 Task: Look for space in Cuito, Angola from 8th June, 2023 to 19th June, 2023 for 1 adult in price range Rs.5000 to Rs.12000. Place can be shared room with 1  bedroom having 1 bed and 1 bathroom. Property type can be hotel. Amenities needed are: air conditioning, bbq grill, smoking allowed, . Booking option can be shelf check-in. Required host language is English.
Action: Mouse moved to (434, 91)
Screenshot: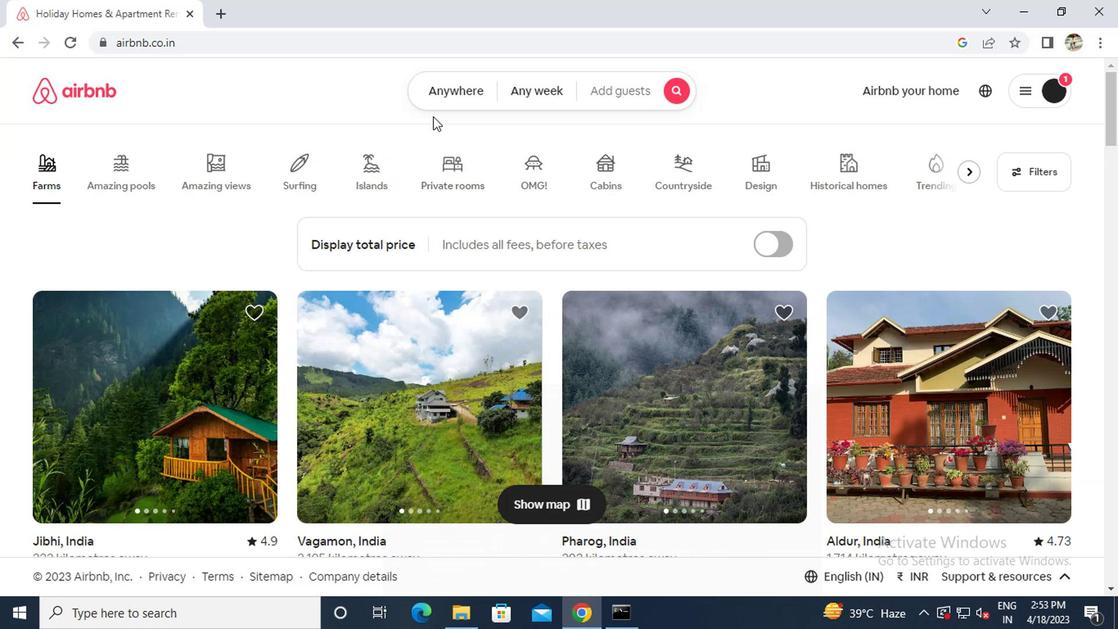
Action: Mouse pressed left at (434, 91)
Screenshot: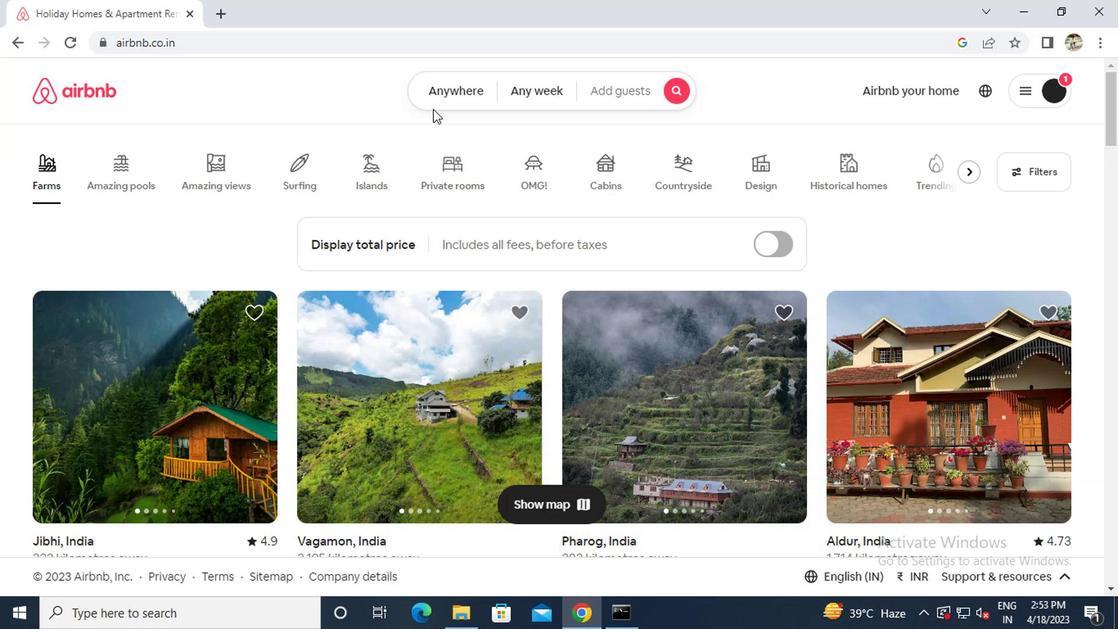 
Action: Mouse moved to (332, 161)
Screenshot: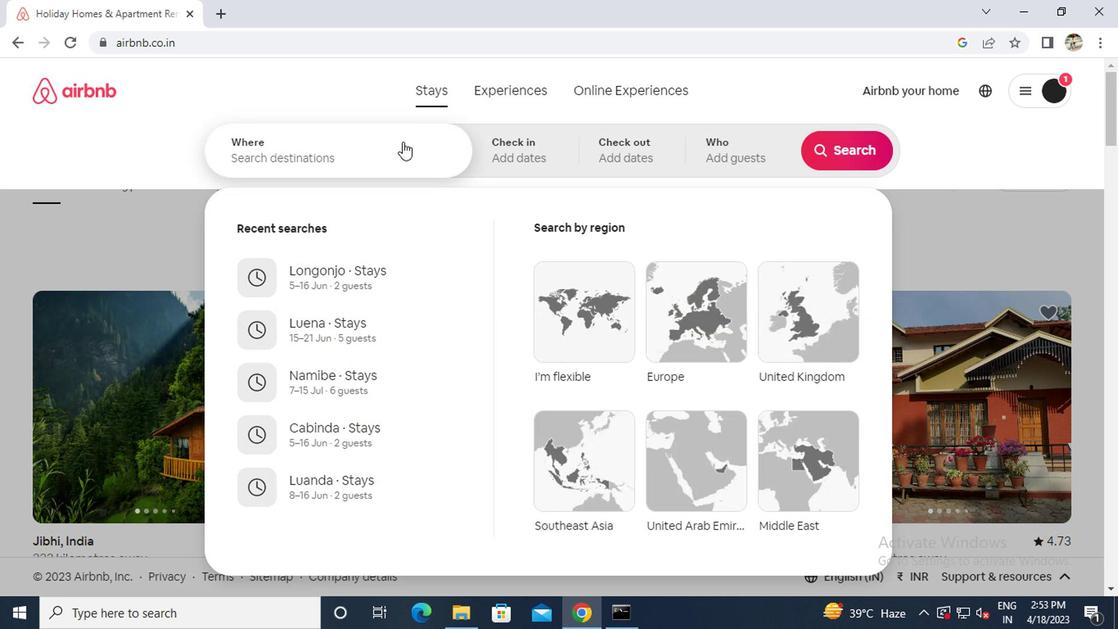 
Action: Mouse pressed left at (332, 161)
Screenshot: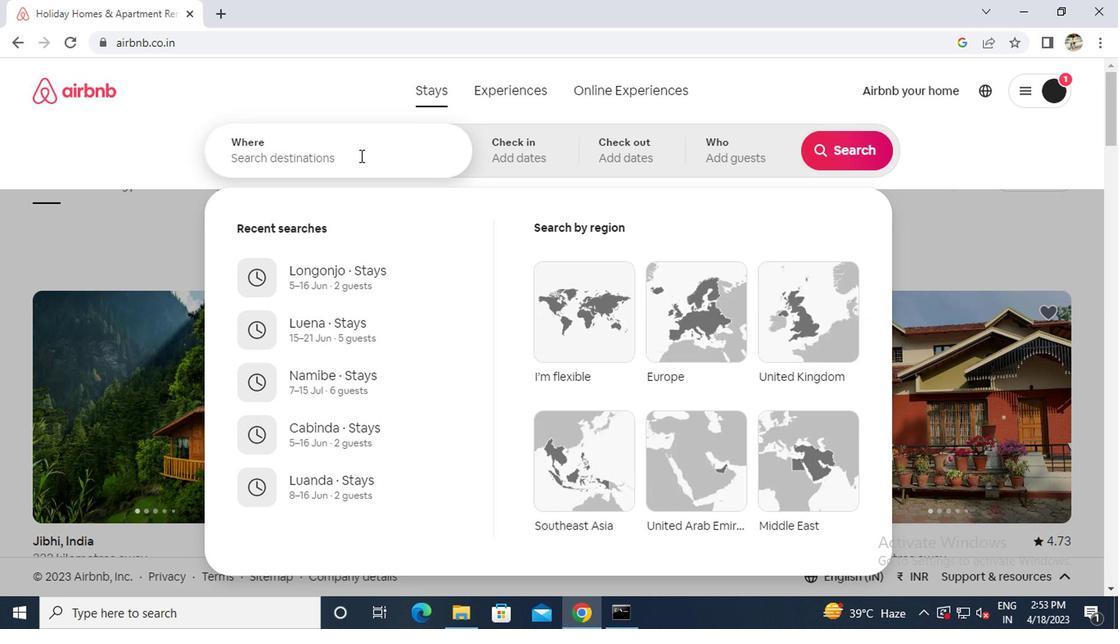 
Action: Key pressed c<Key.caps_lock>uito
Screenshot: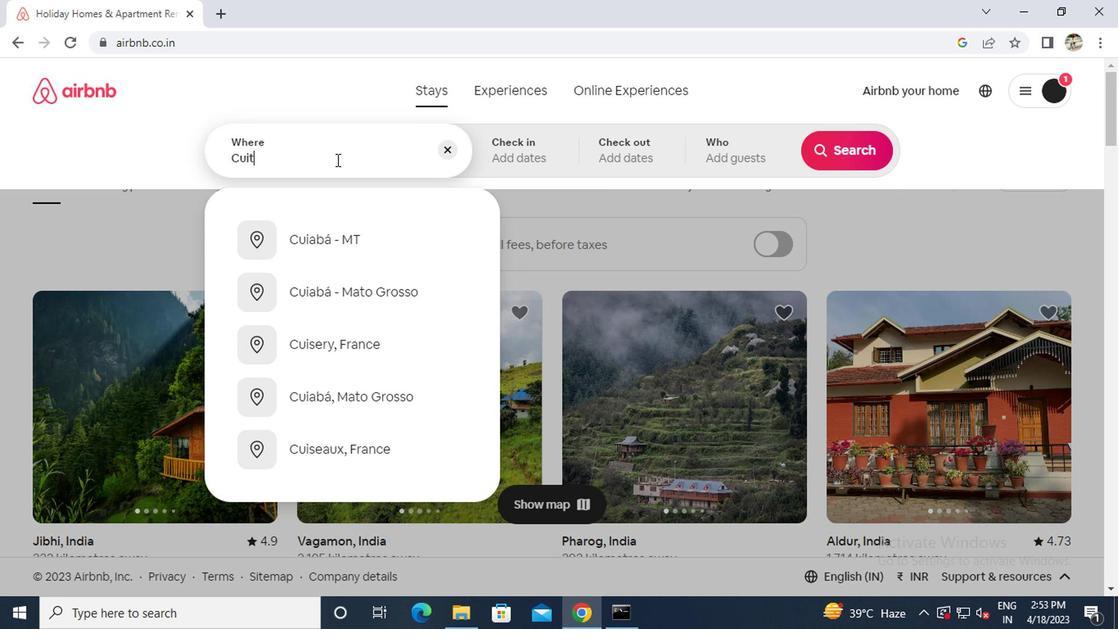 
Action: Mouse moved to (332, 234)
Screenshot: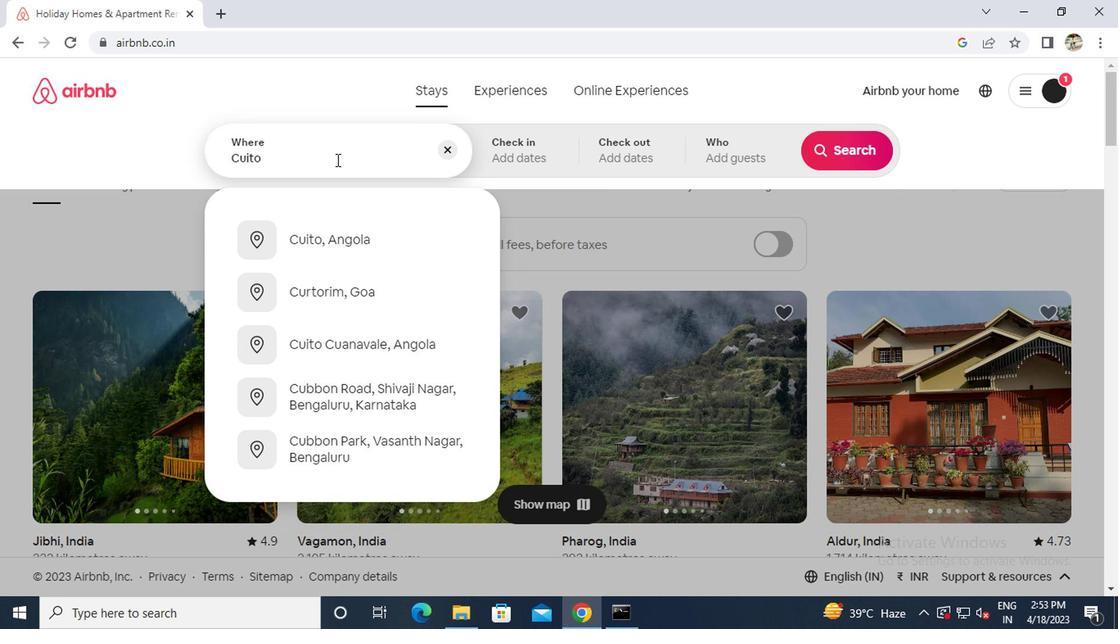 
Action: Mouse pressed left at (332, 234)
Screenshot: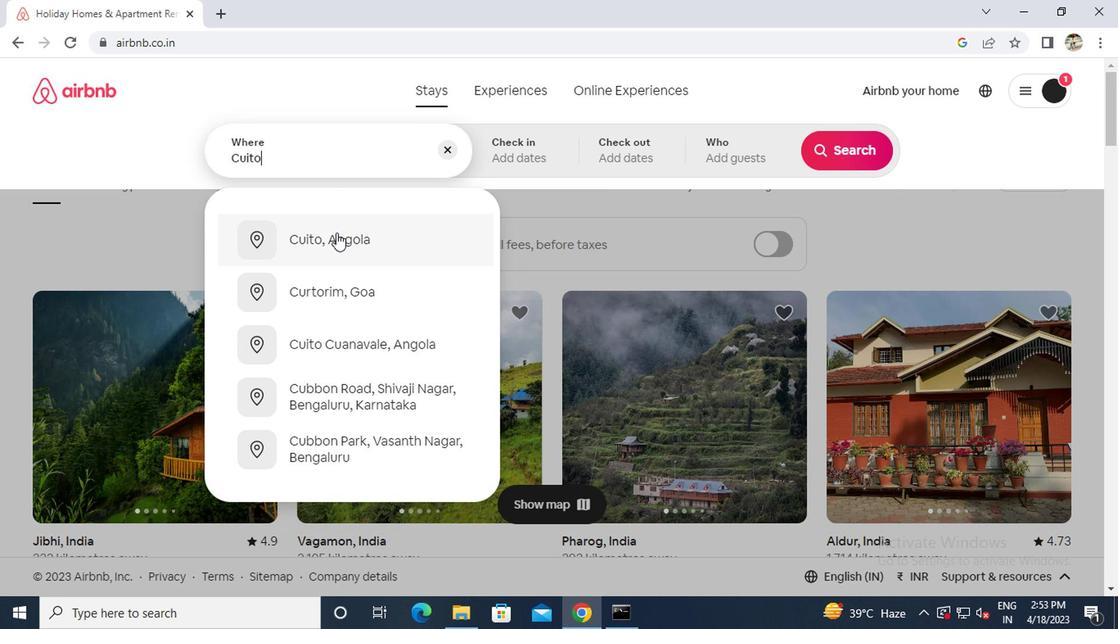 
Action: Mouse moved to (836, 275)
Screenshot: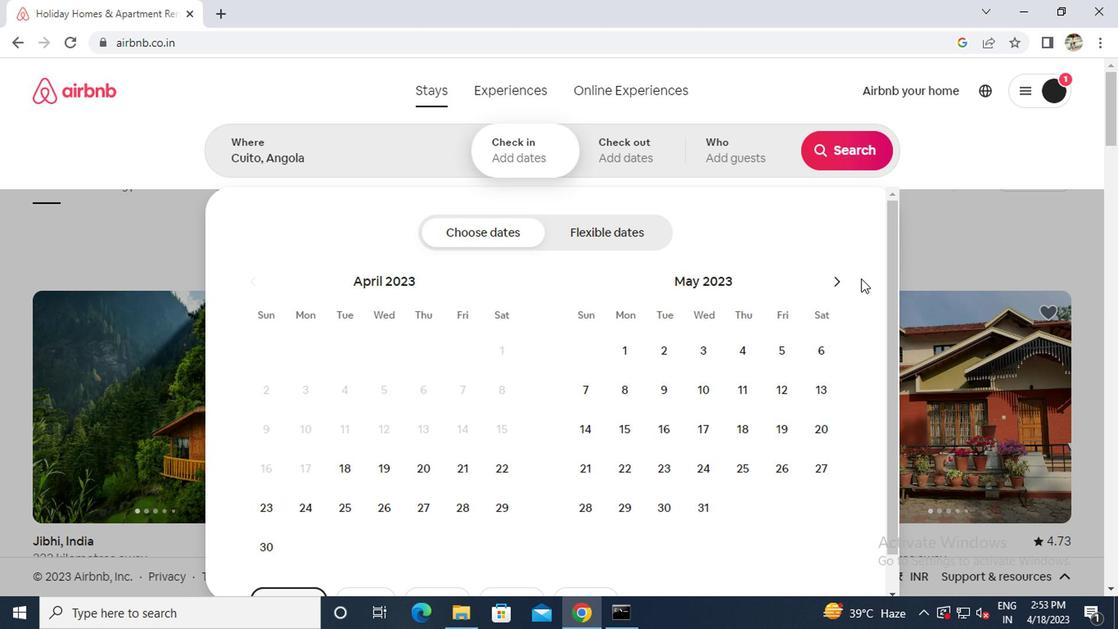 
Action: Mouse pressed left at (836, 275)
Screenshot: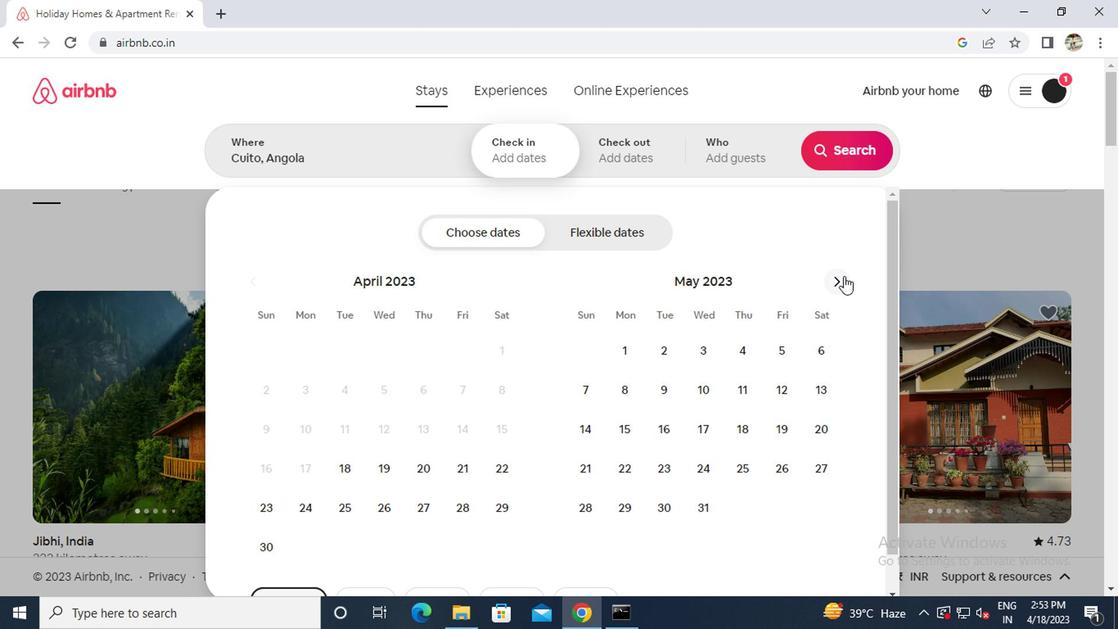 
Action: Mouse moved to (729, 383)
Screenshot: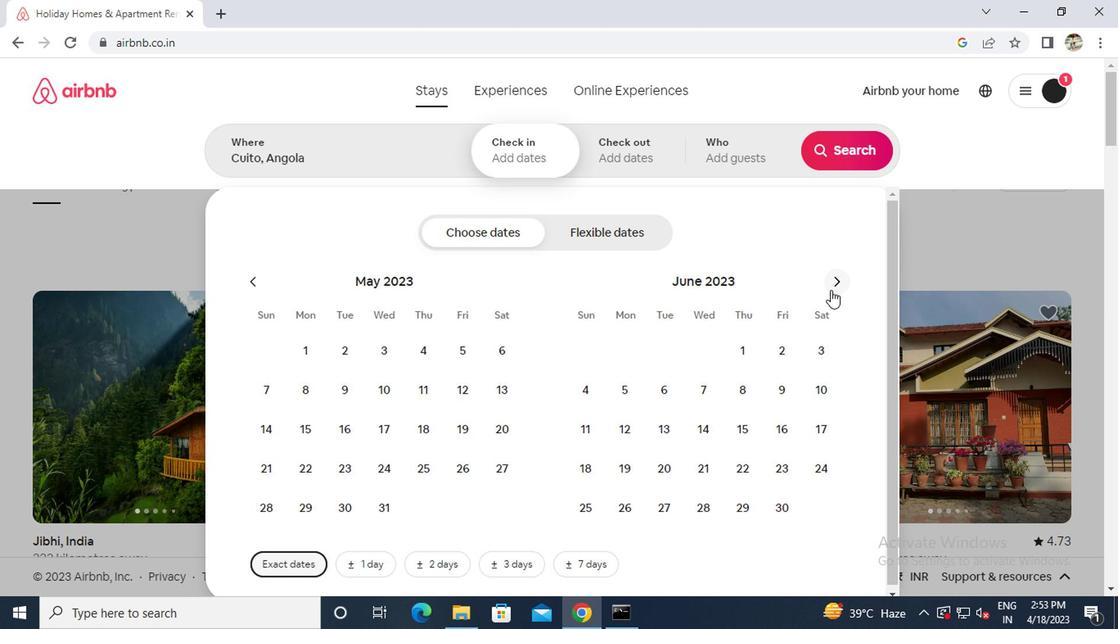 
Action: Mouse pressed left at (729, 383)
Screenshot: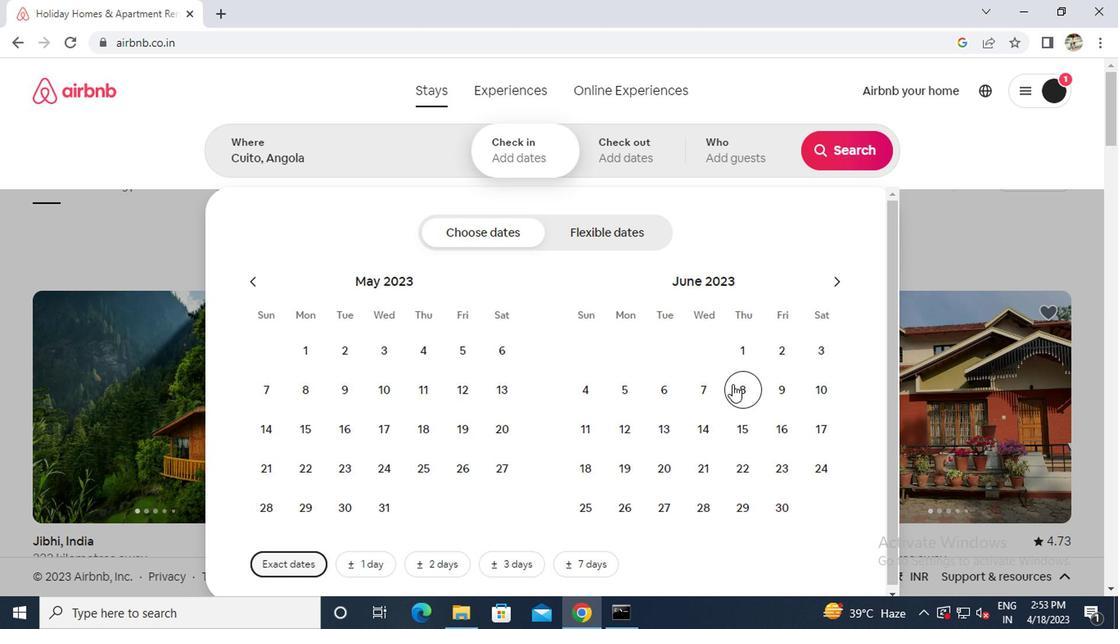 
Action: Mouse moved to (623, 462)
Screenshot: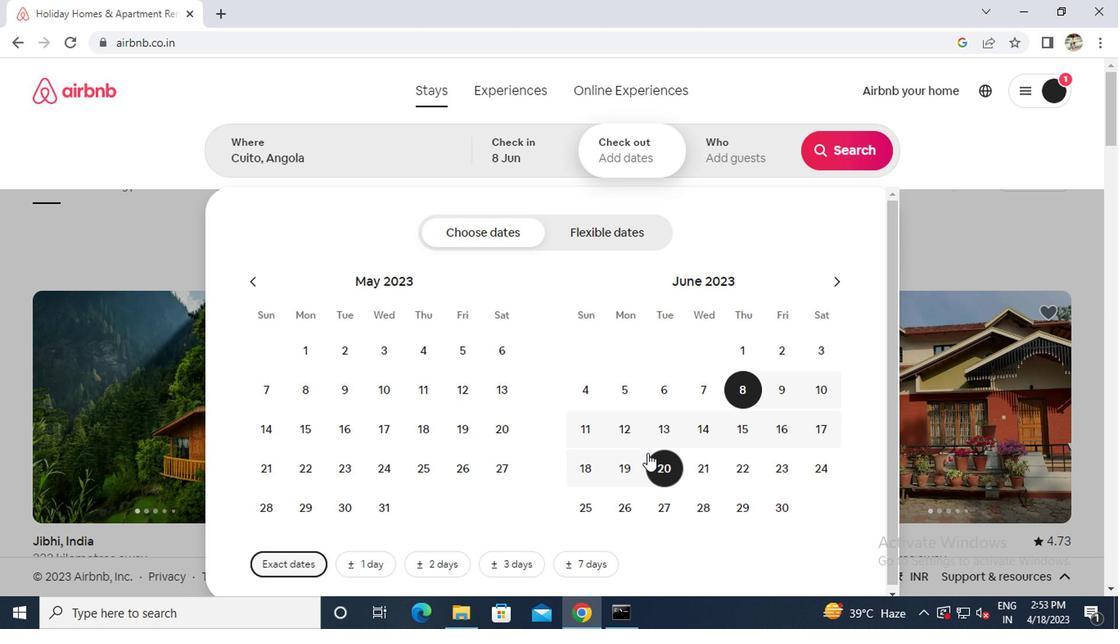
Action: Mouse pressed left at (623, 462)
Screenshot: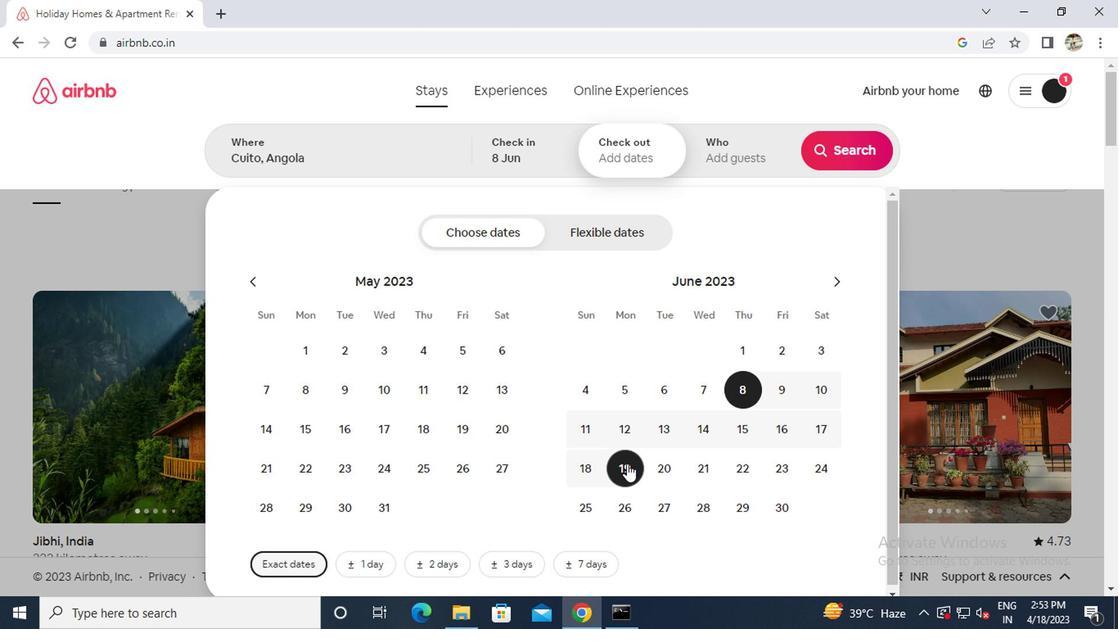 
Action: Mouse moved to (736, 153)
Screenshot: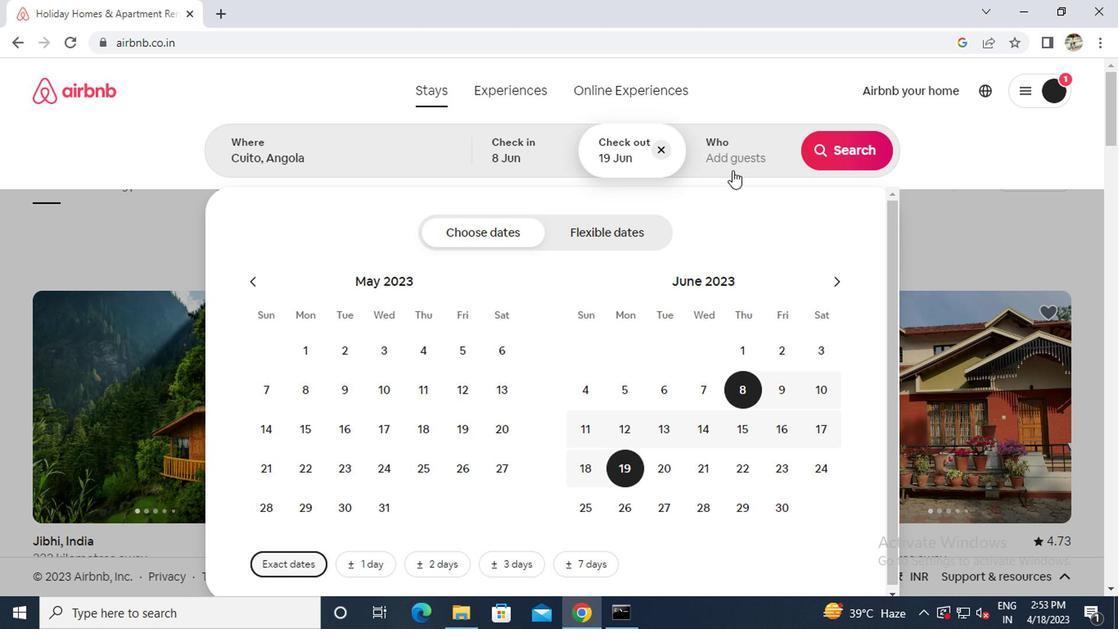 
Action: Mouse pressed left at (736, 153)
Screenshot: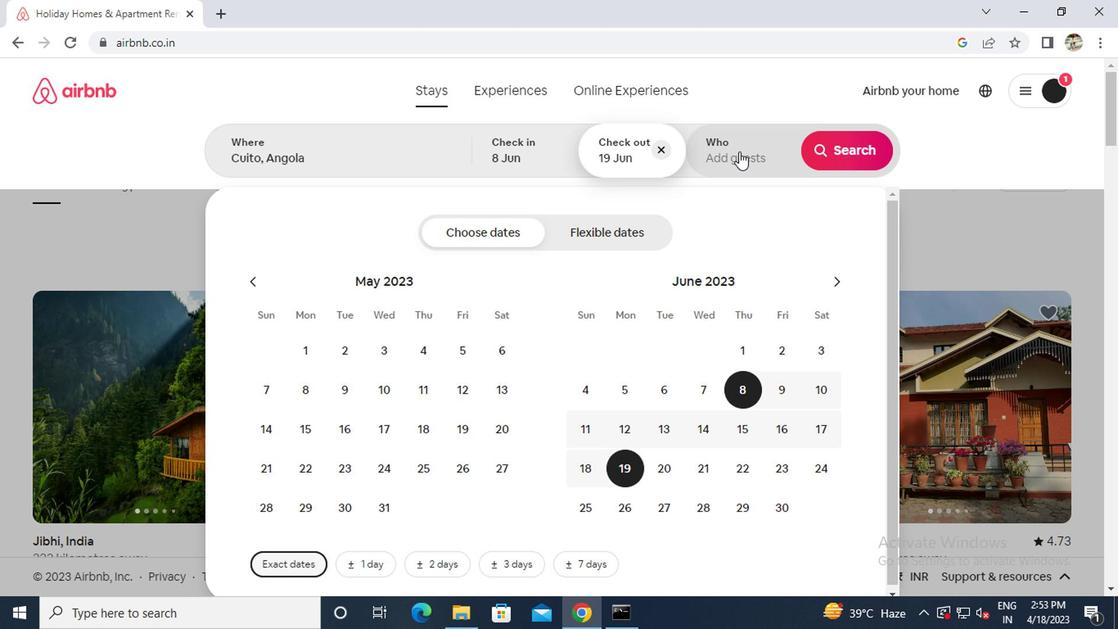 
Action: Mouse moved to (848, 237)
Screenshot: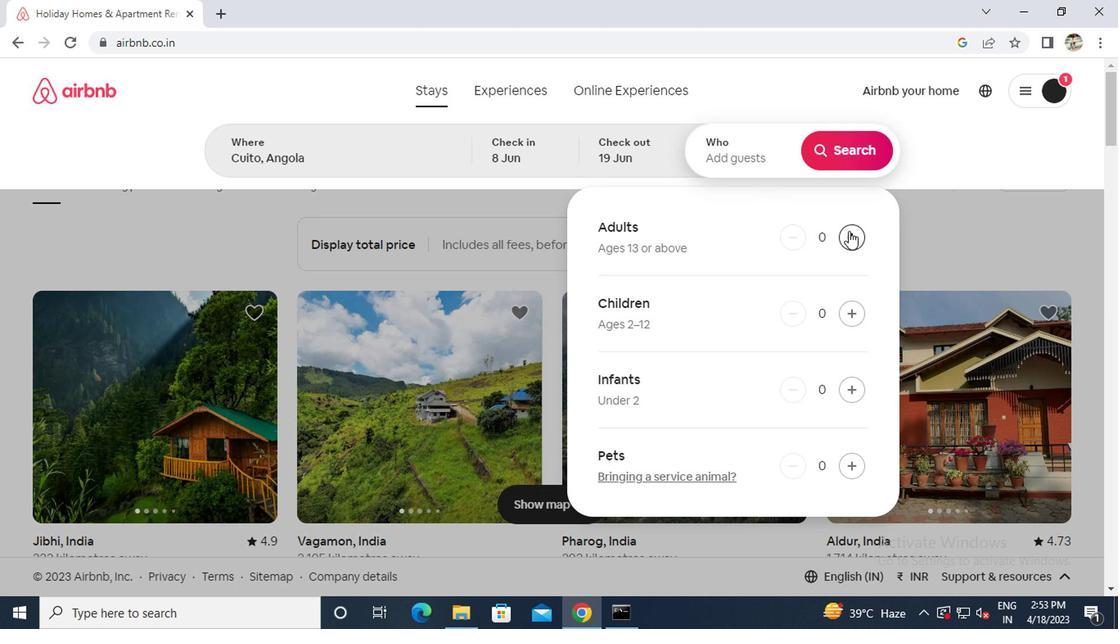 
Action: Mouse pressed left at (848, 237)
Screenshot: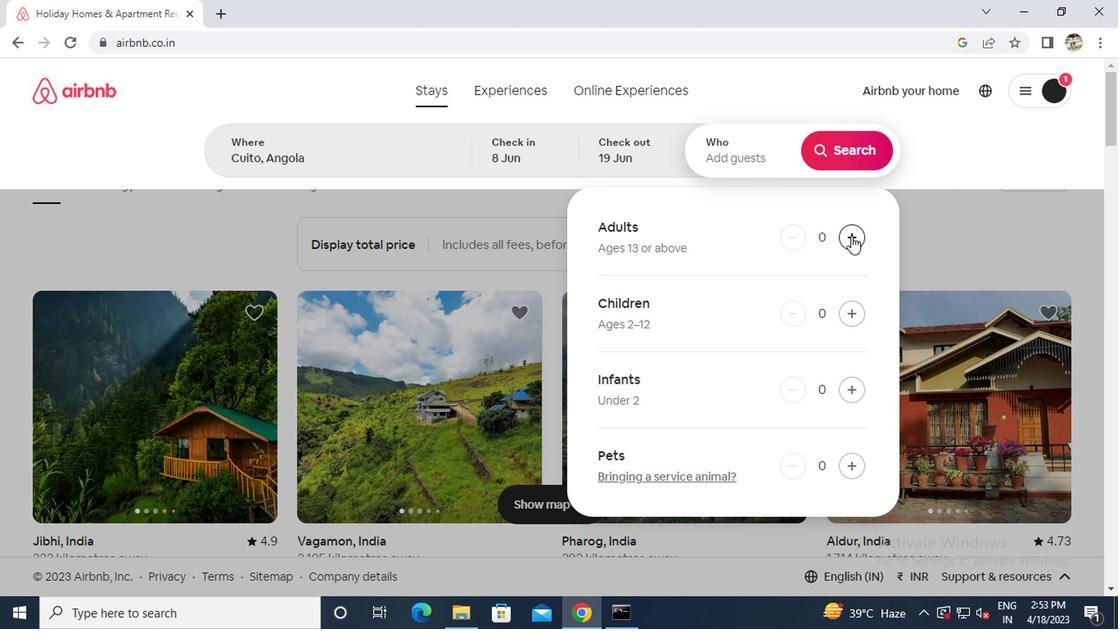 
Action: Mouse moved to (834, 156)
Screenshot: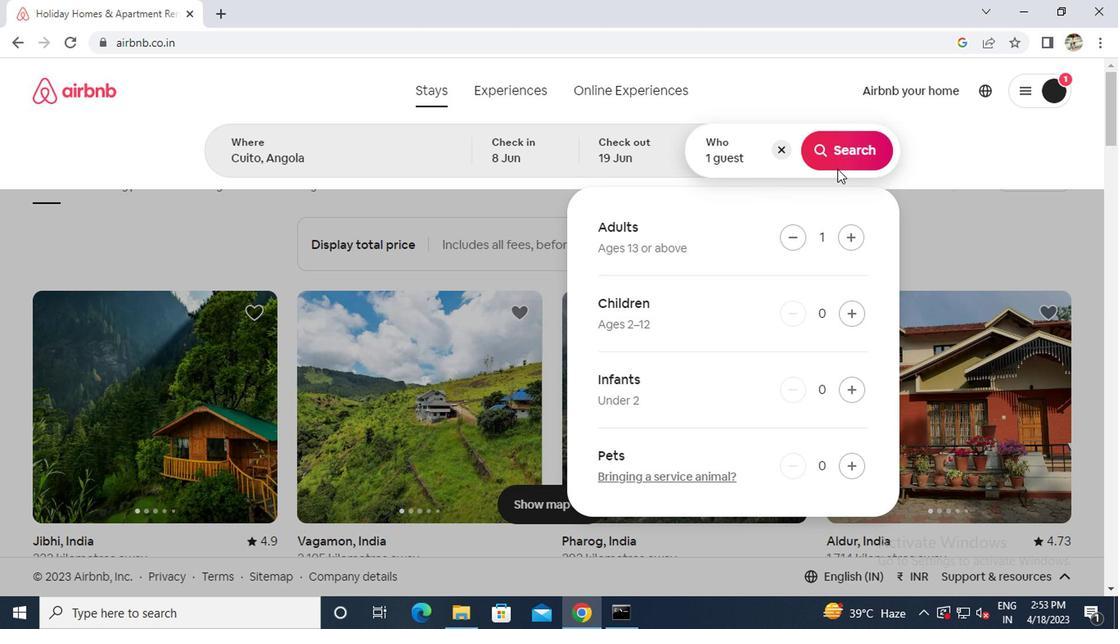 
Action: Mouse pressed left at (834, 156)
Screenshot: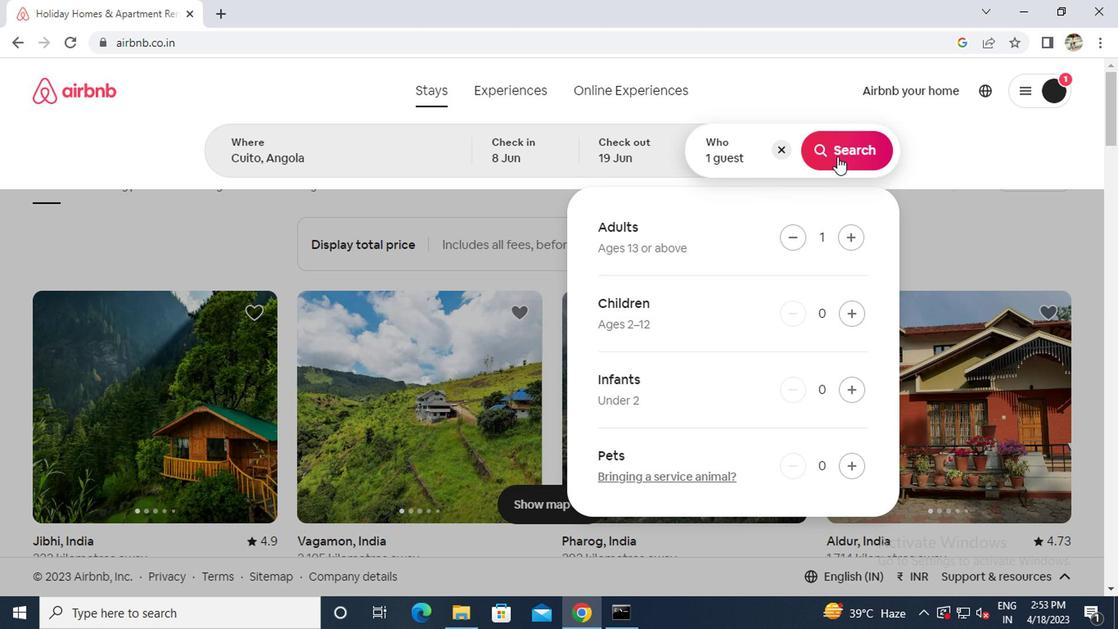 
Action: Mouse moved to (1028, 153)
Screenshot: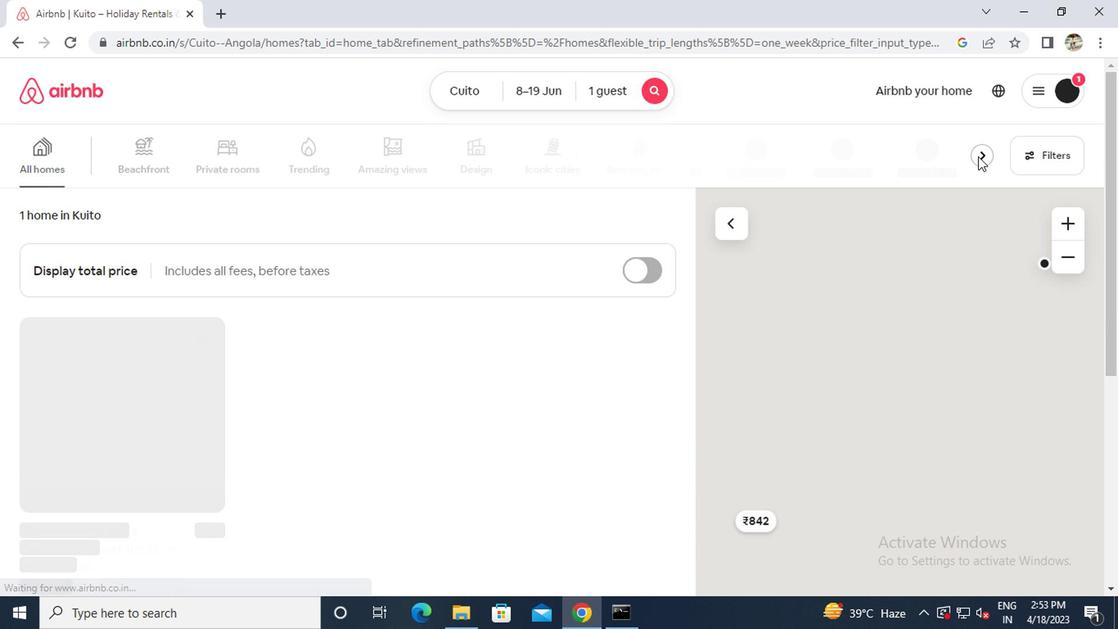 
Action: Mouse pressed left at (1028, 153)
Screenshot: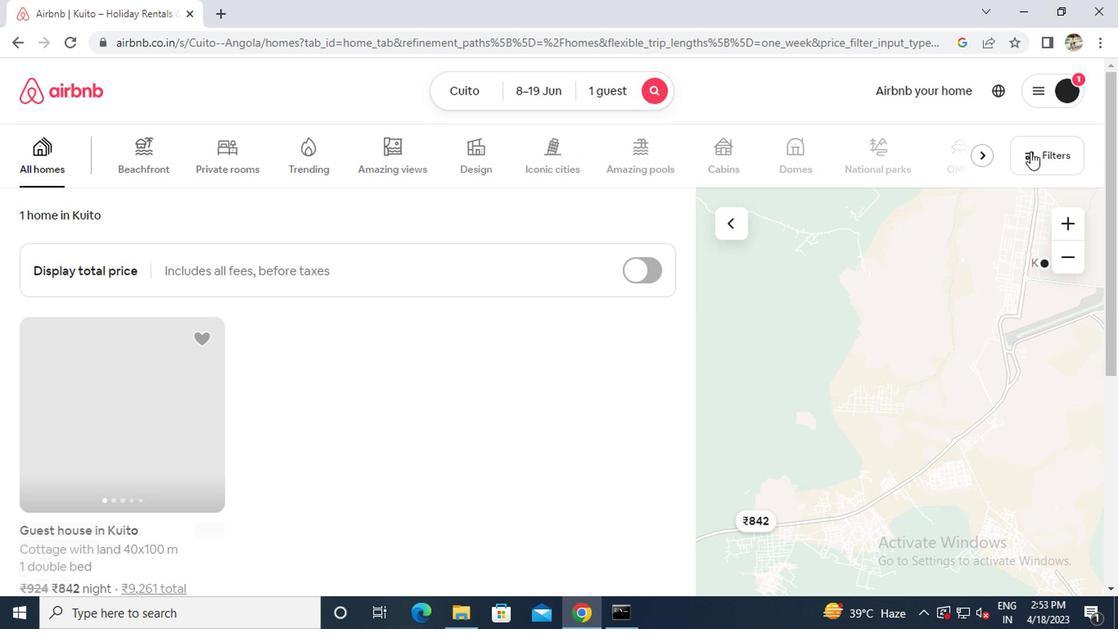 
Action: Mouse moved to (431, 358)
Screenshot: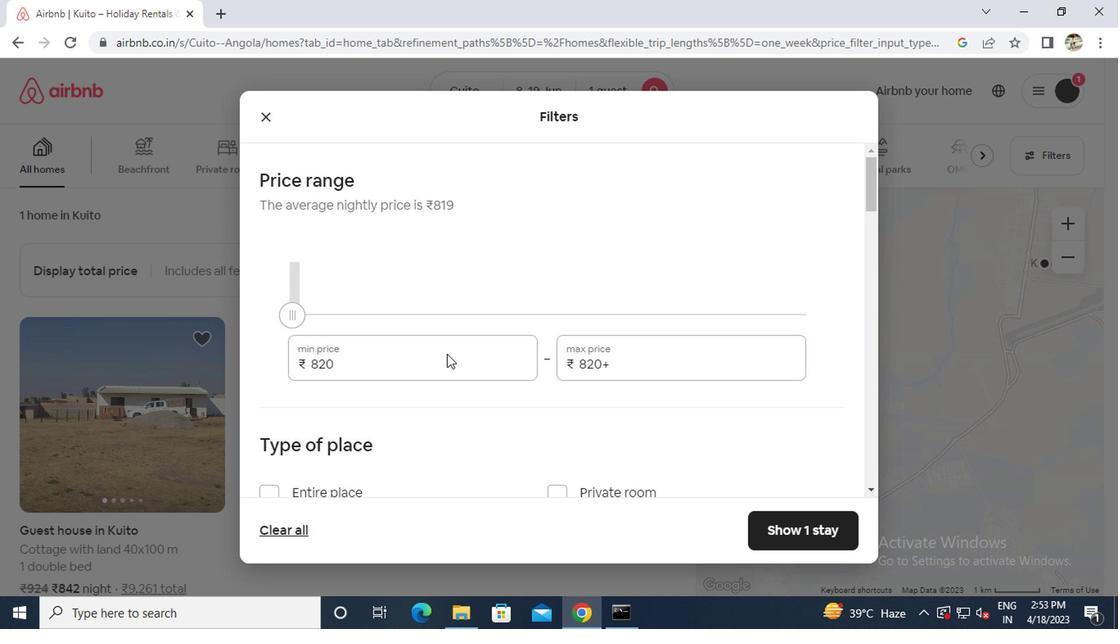 
Action: Mouse pressed left at (431, 358)
Screenshot: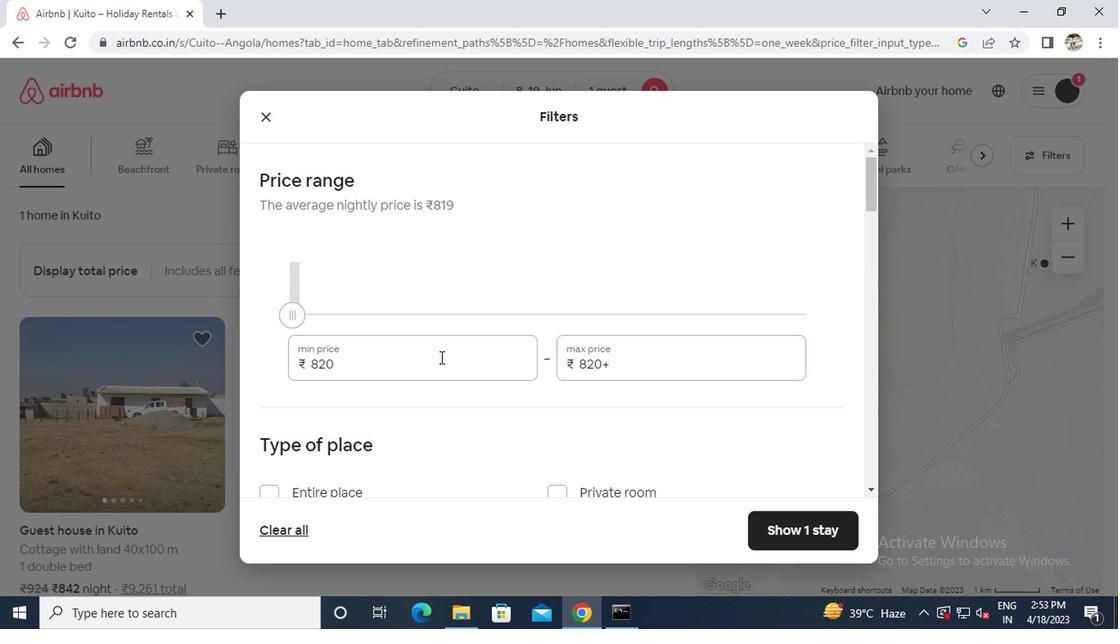 
Action: Key pressed ctrl+A5000
Screenshot: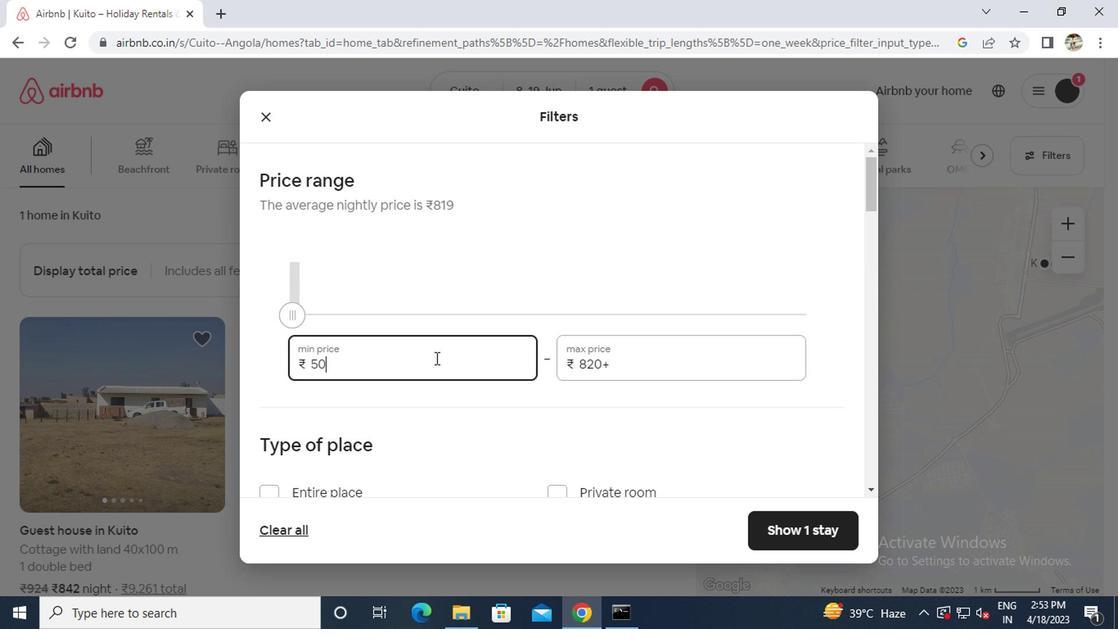 
Action: Mouse moved to (629, 365)
Screenshot: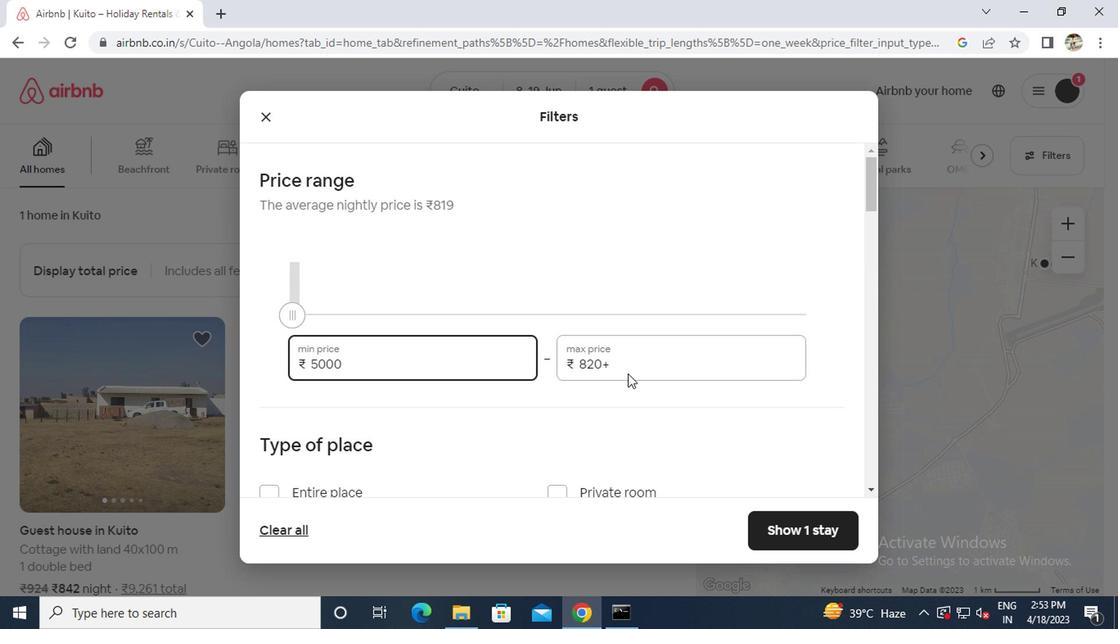 
Action: Mouse pressed left at (629, 365)
Screenshot: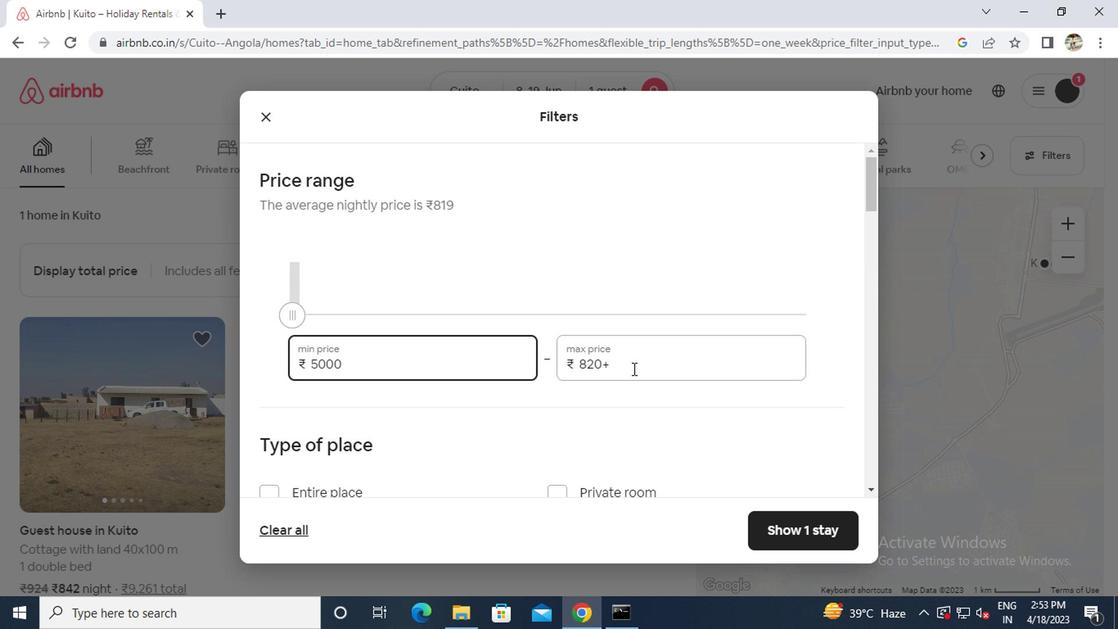 
Action: Key pressed ctrl+A12000
Screenshot: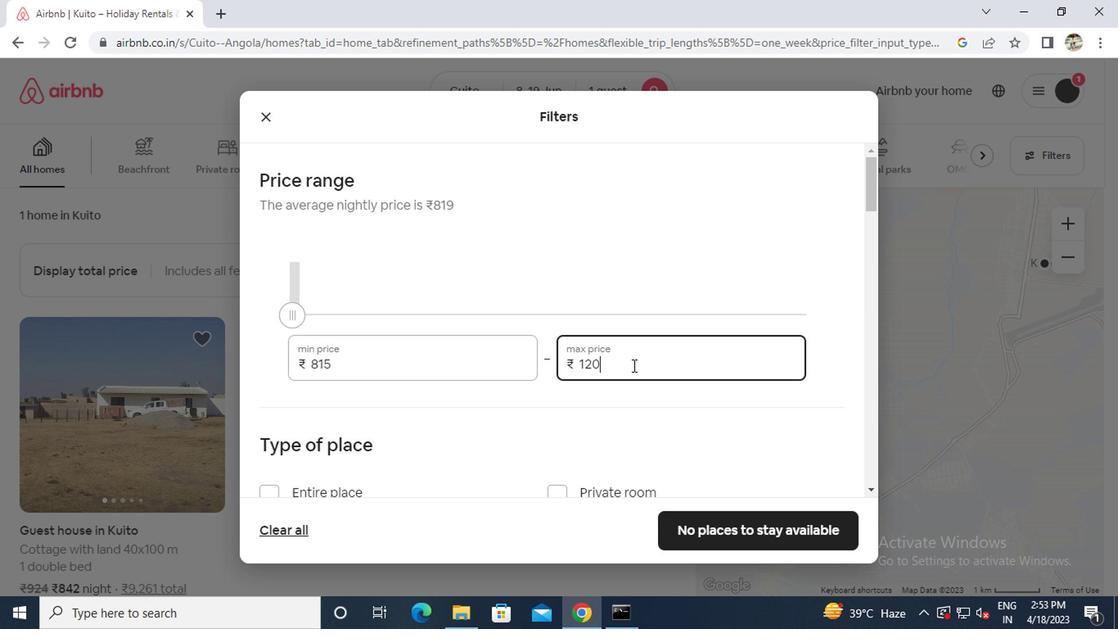 
Action: Mouse moved to (567, 381)
Screenshot: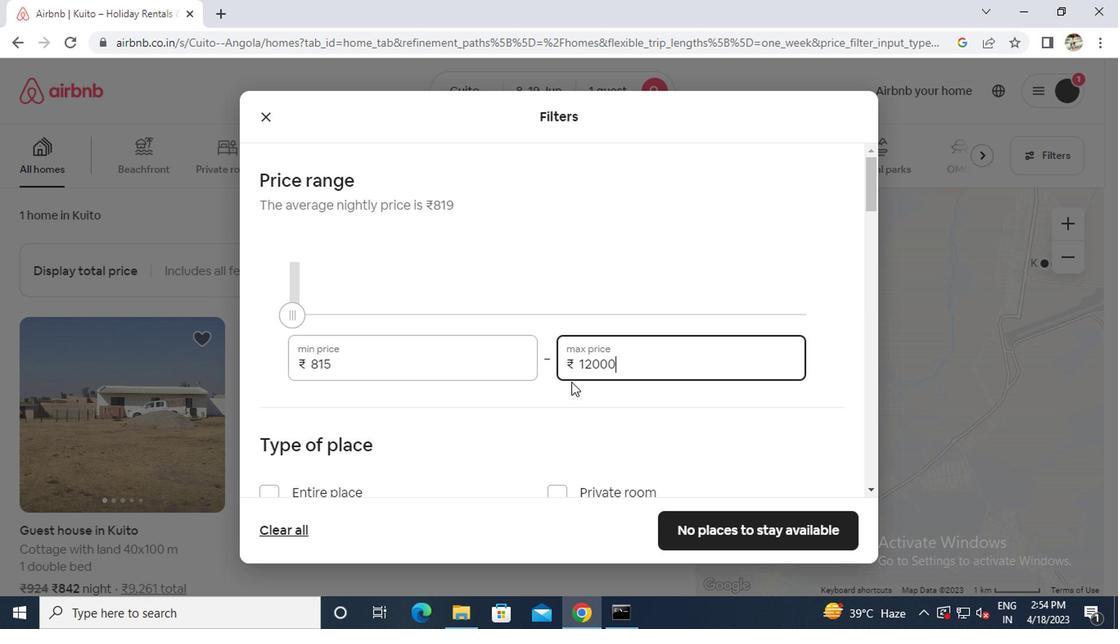 
Action: Mouse scrolled (567, 380) with delta (0, 0)
Screenshot: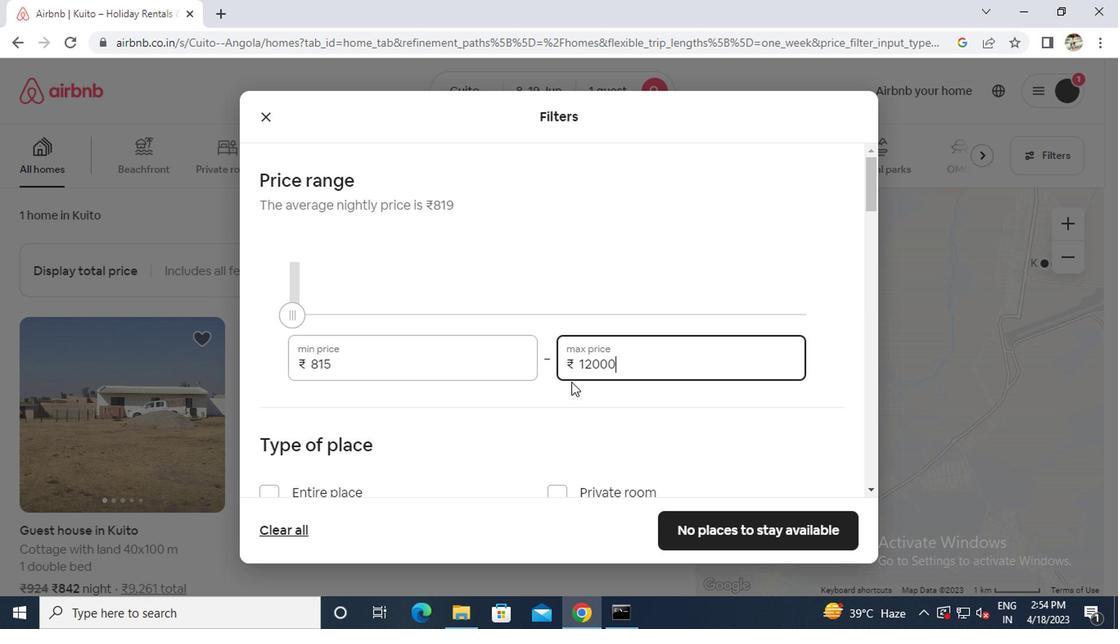 
Action: Mouse moved to (382, 428)
Screenshot: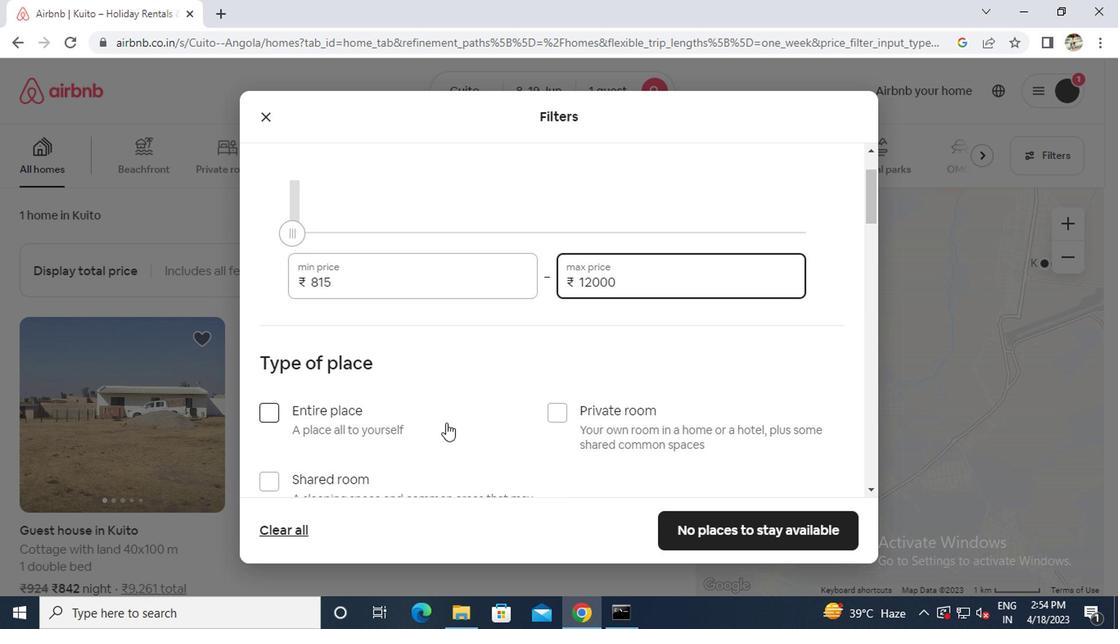 
Action: Mouse scrolled (382, 427) with delta (0, -1)
Screenshot: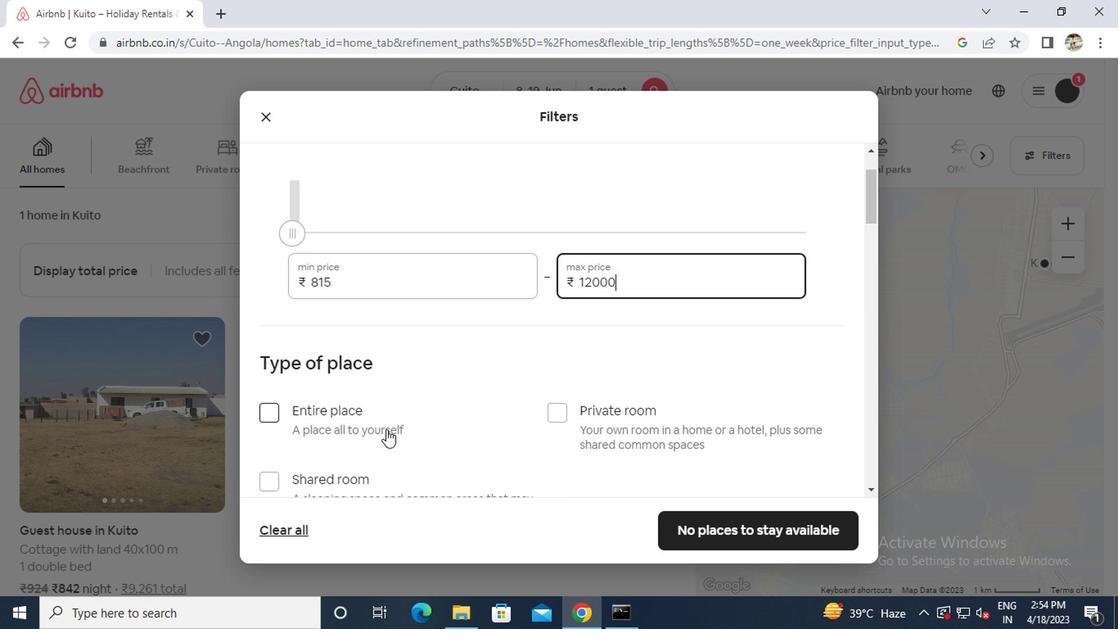 
Action: Mouse scrolled (382, 427) with delta (0, -1)
Screenshot: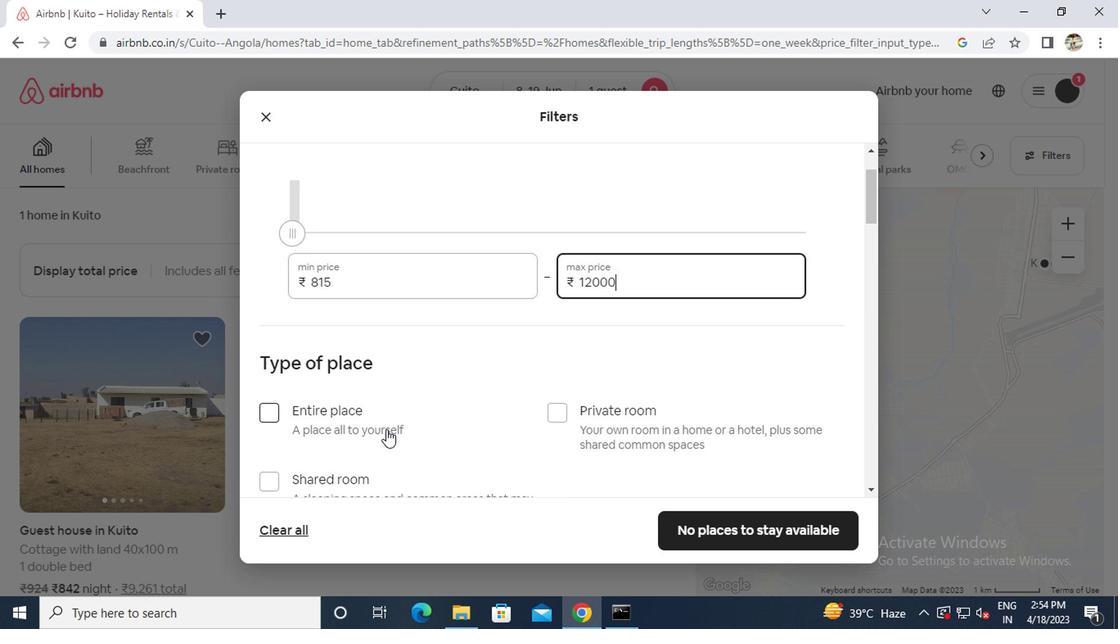 
Action: Mouse moved to (264, 317)
Screenshot: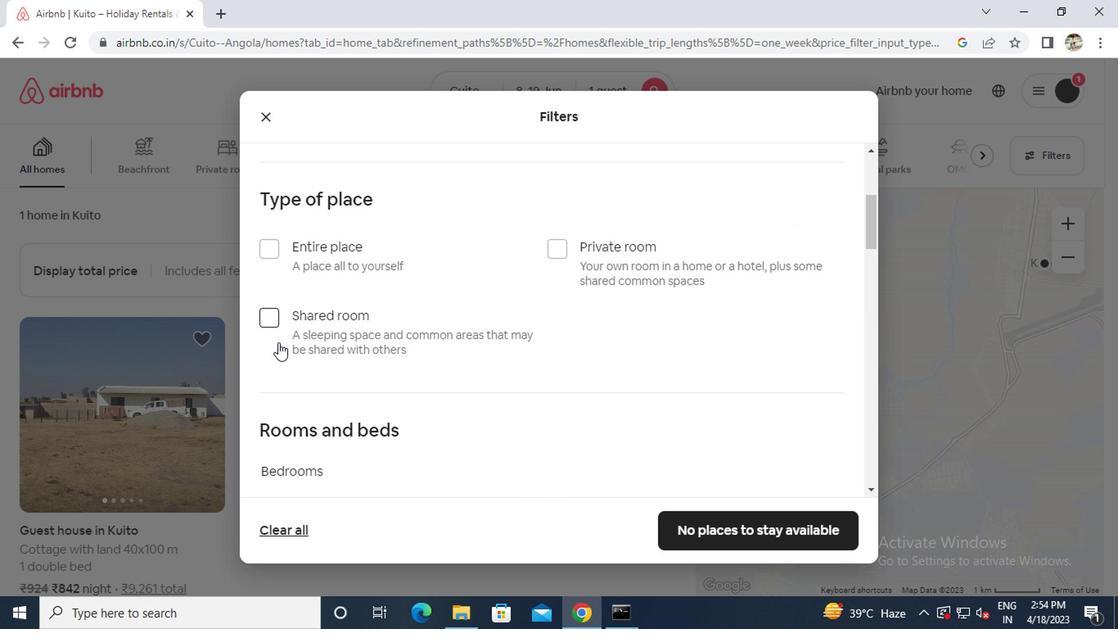 
Action: Mouse pressed left at (264, 317)
Screenshot: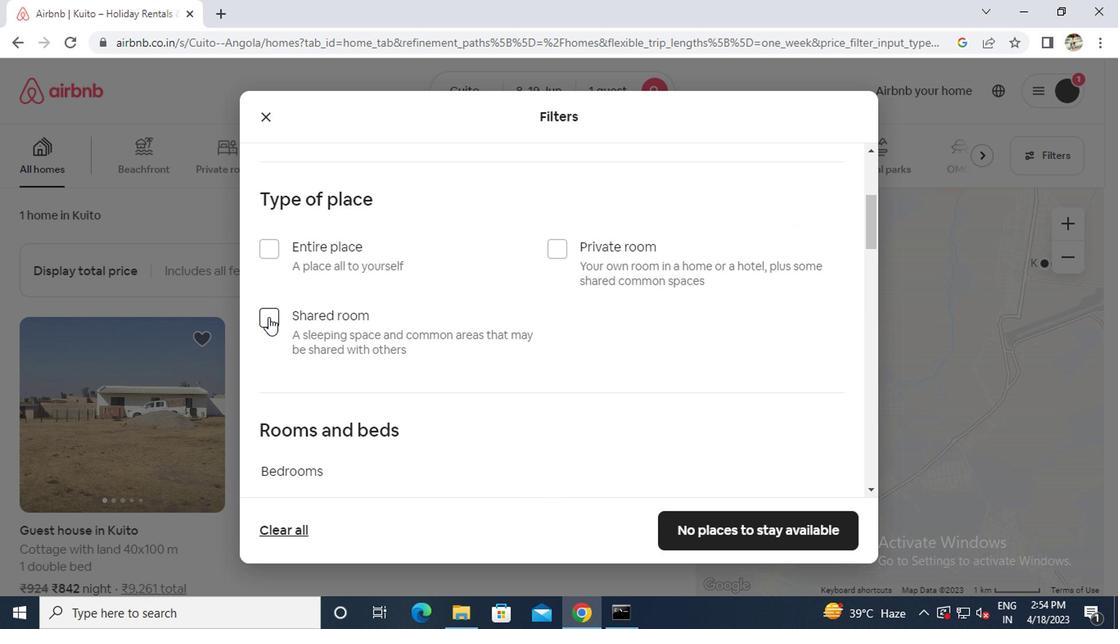 
Action: Mouse moved to (272, 309)
Screenshot: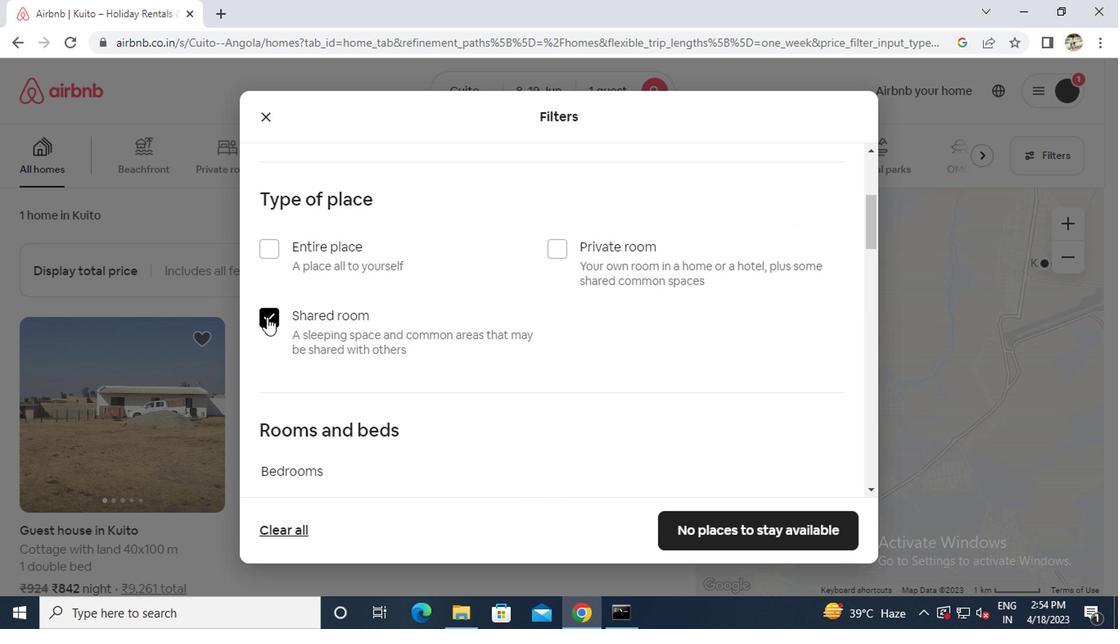 
Action: Mouse scrolled (272, 308) with delta (0, 0)
Screenshot: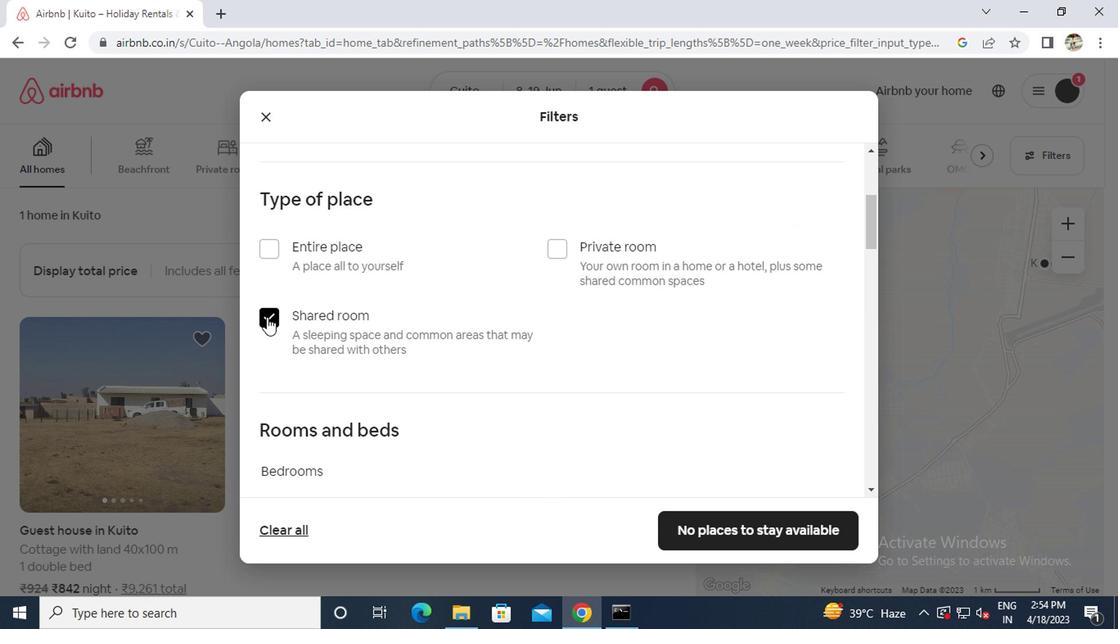 
Action: Mouse scrolled (272, 308) with delta (0, 0)
Screenshot: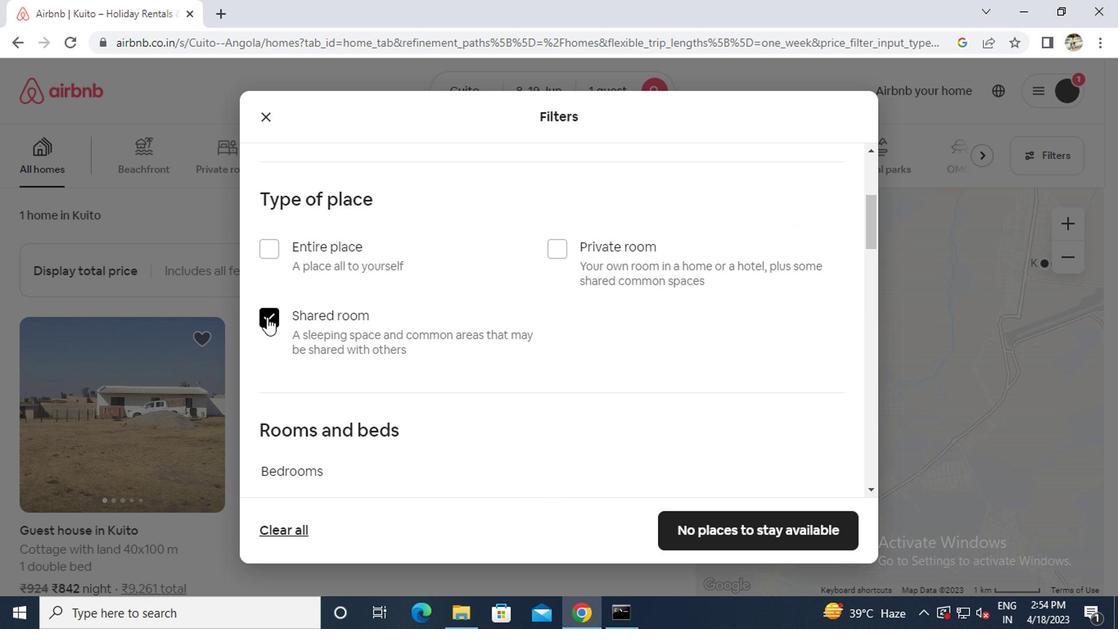 
Action: Mouse moved to (351, 347)
Screenshot: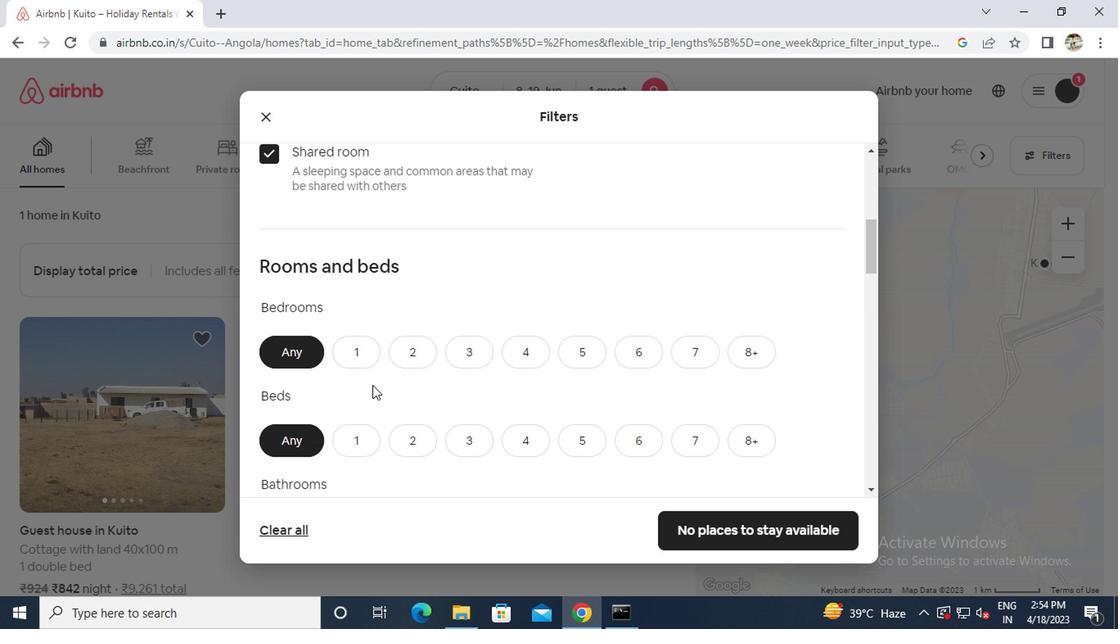 
Action: Mouse pressed left at (351, 347)
Screenshot: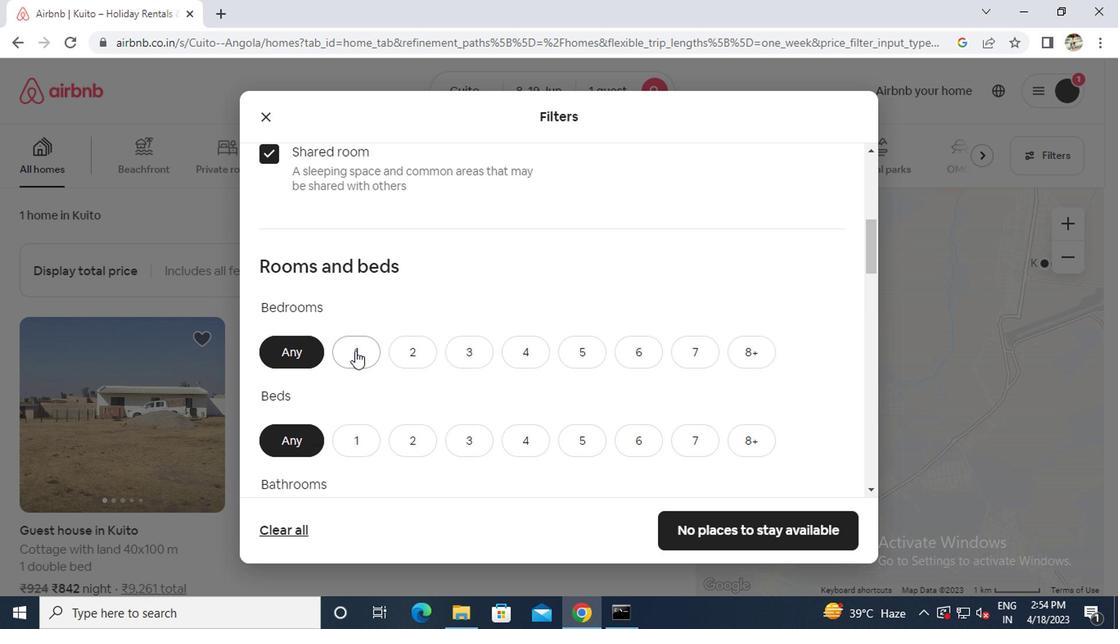 
Action: Mouse moved to (353, 443)
Screenshot: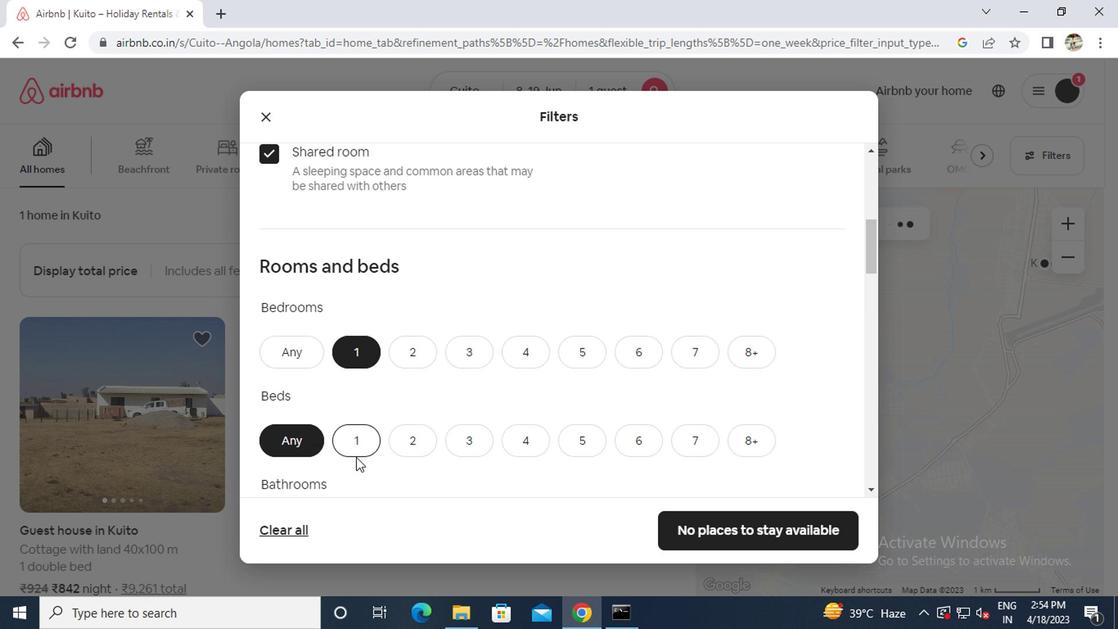 
Action: Mouse pressed left at (353, 443)
Screenshot: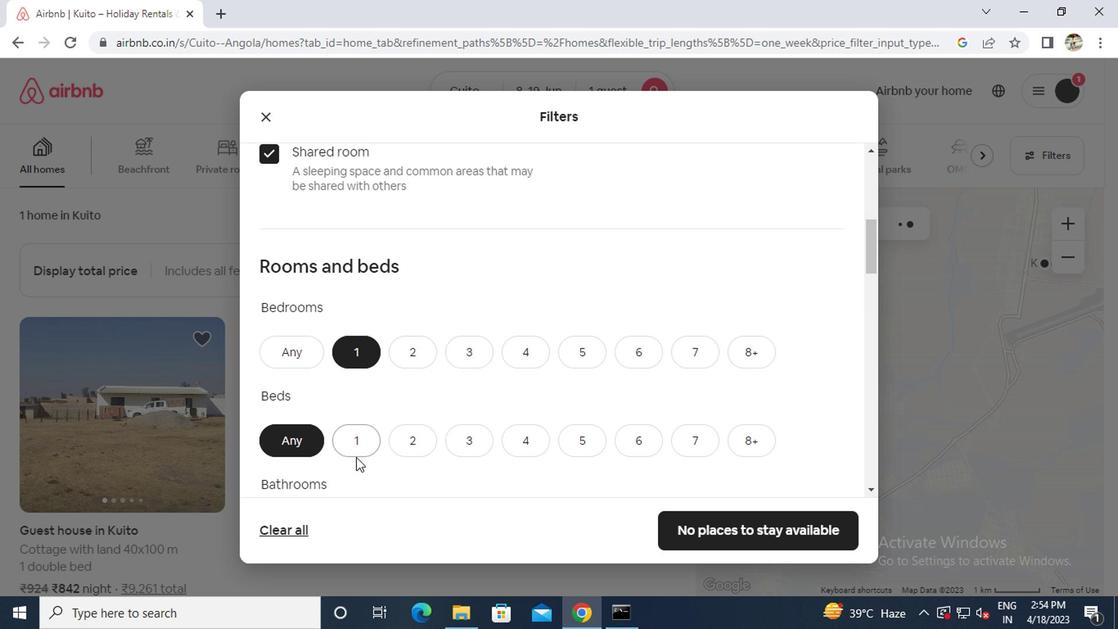 
Action: Mouse scrolled (353, 442) with delta (0, -1)
Screenshot: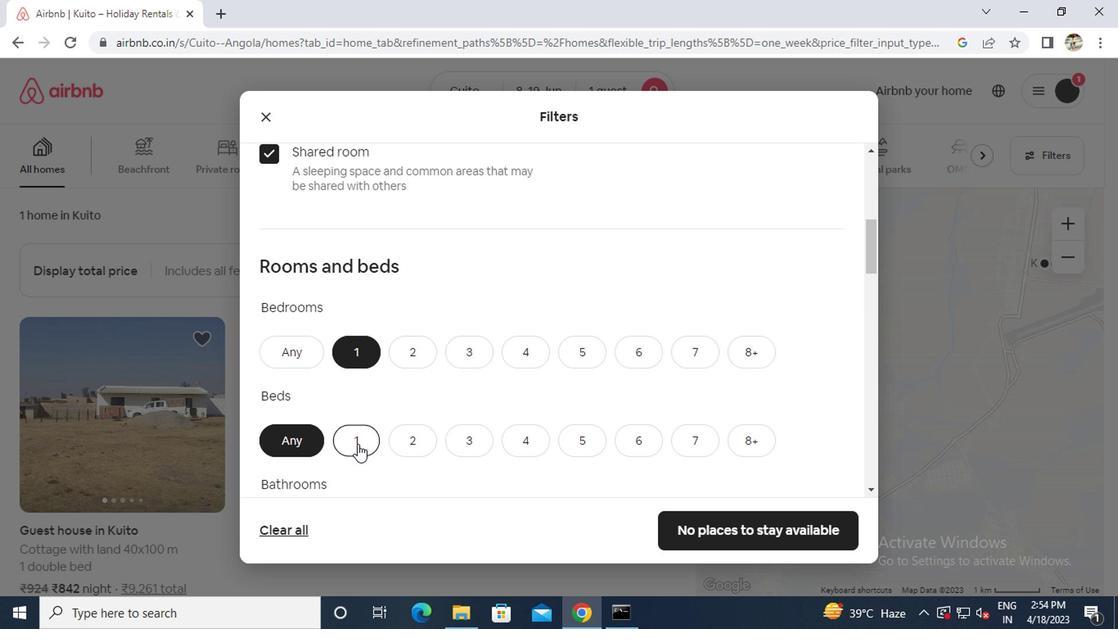 
Action: Mouse scrolled (353, 442) with delta (0, -1)
Screenshot: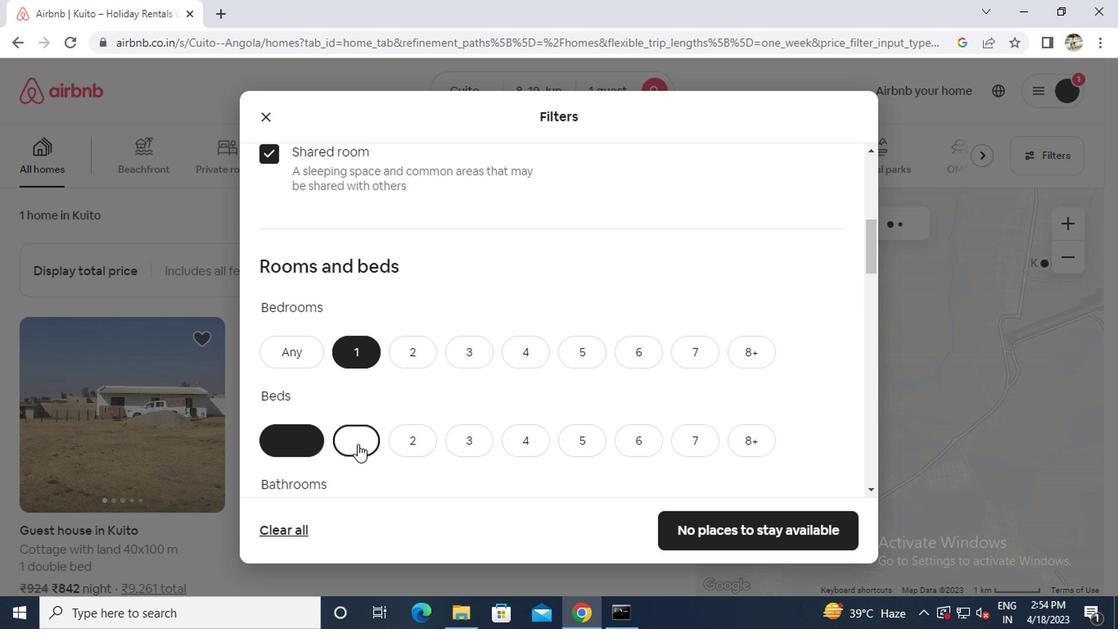 
Action: Mouse scrolled (353, 442) with delta (0, -1)
Screenshot: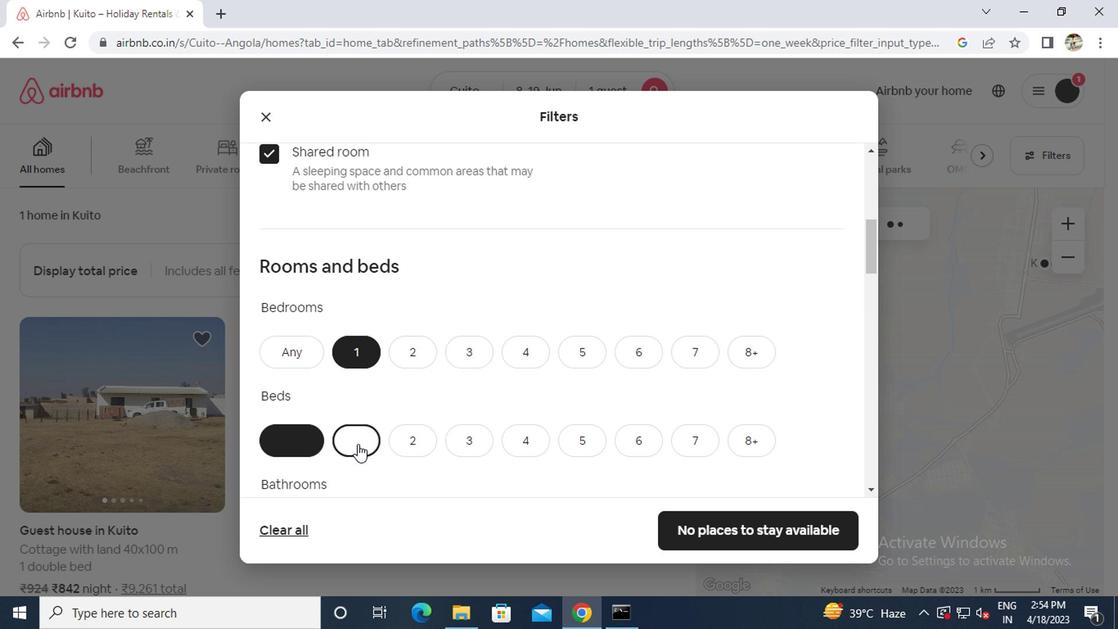 
Action: Mouse moved to (351, 283)
Screenshot: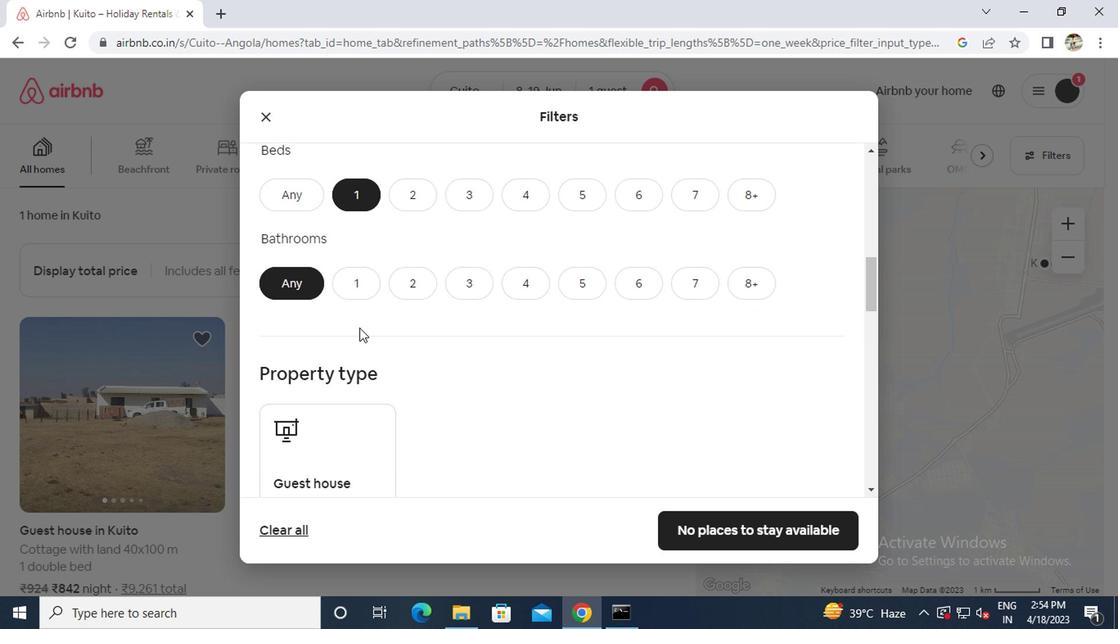 
Action: Mouse pressed left at (351, 283)
Screenshot: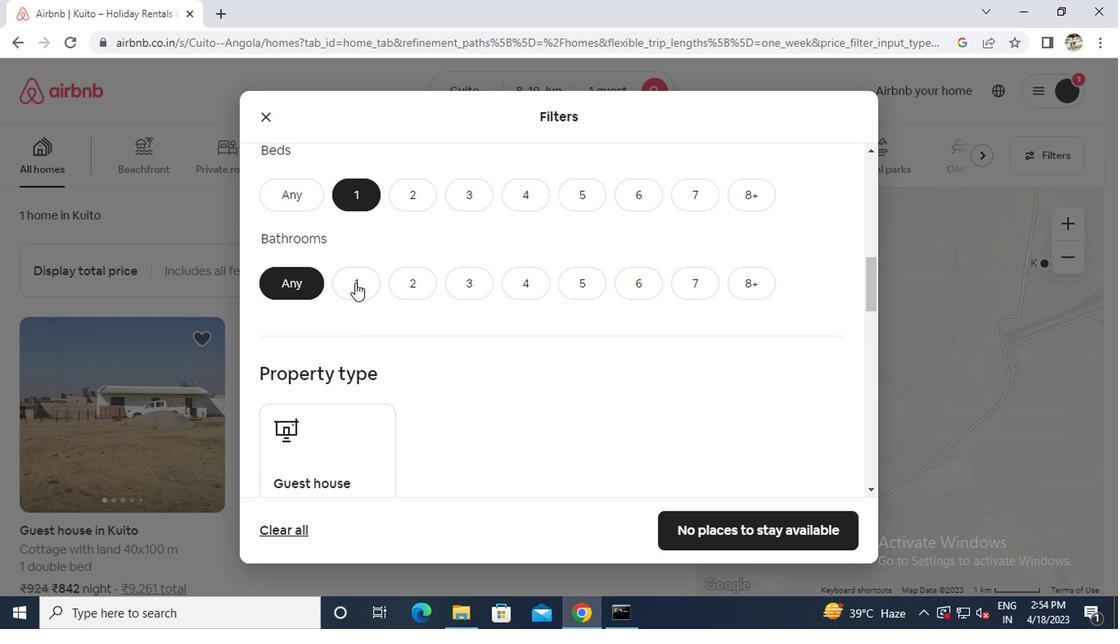 
Action: Mouse moved to (355, 282)
Screenshot: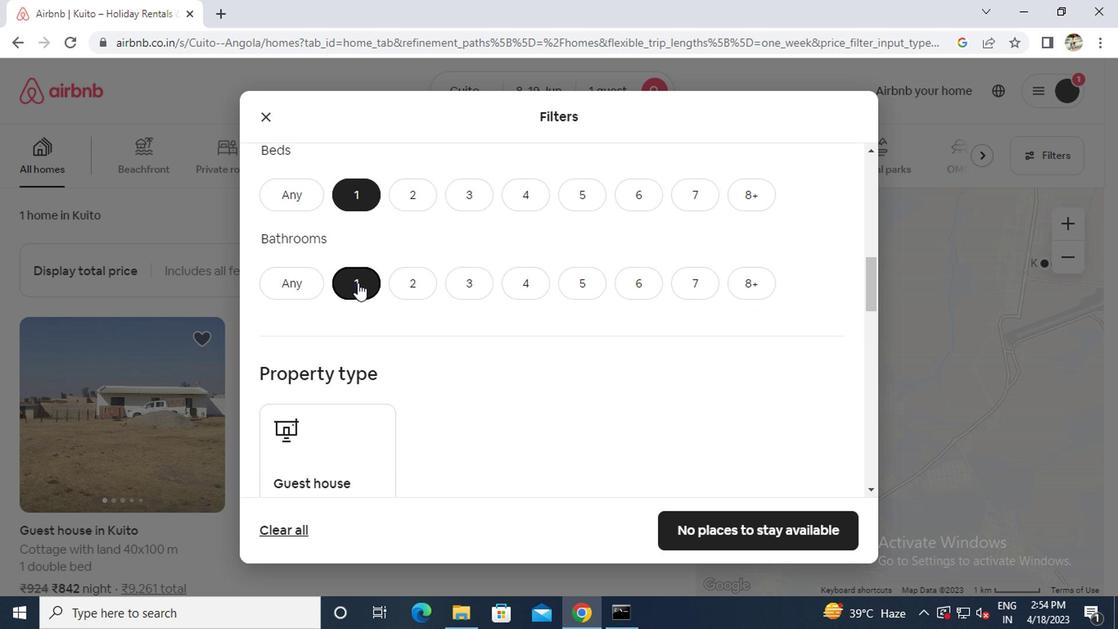 
Action: Mouse scrolled (355, 281) with delta (0, 0)
Screenshot: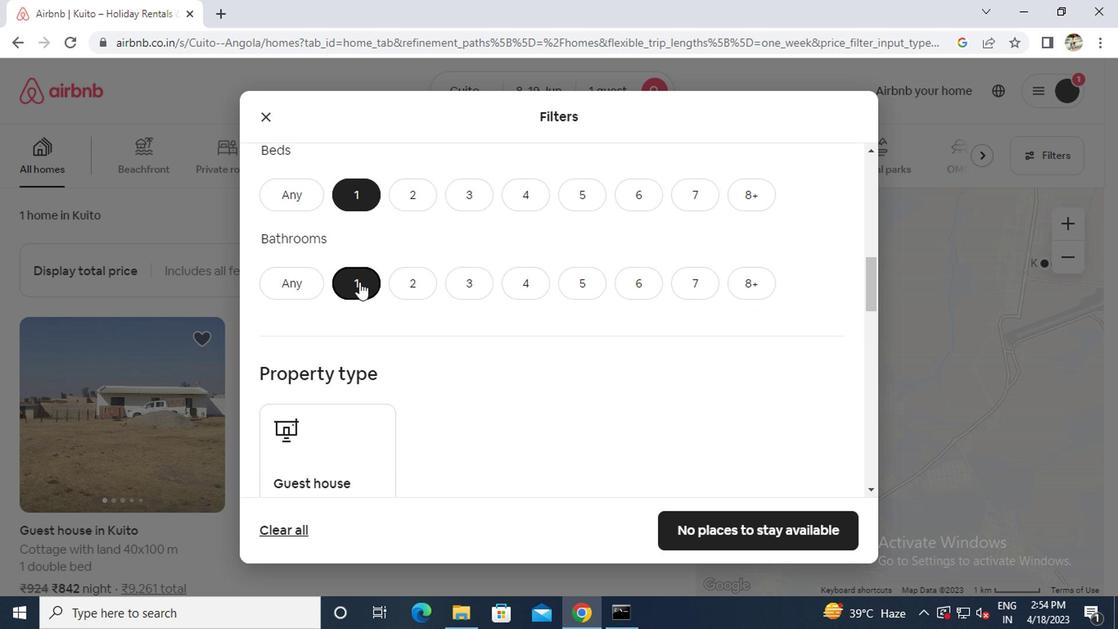 
Action: Mouse scrolled (355, 281) with delta (0, 0)
Screenshot: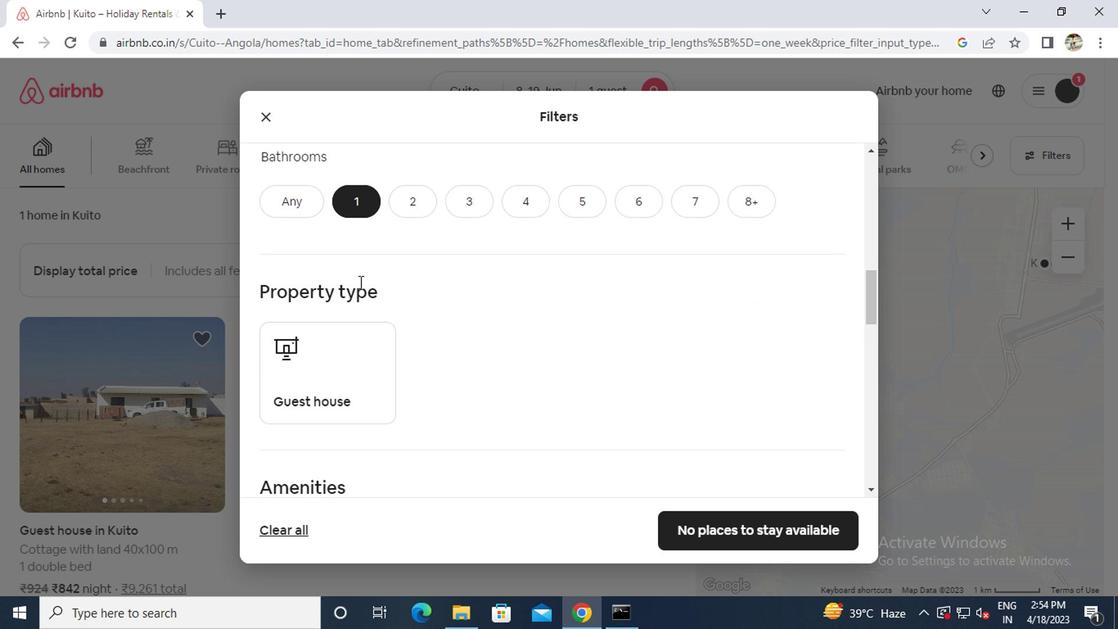 
Action: Mouse scrolled (355, 281) with delta (0, 0)
Screenshot: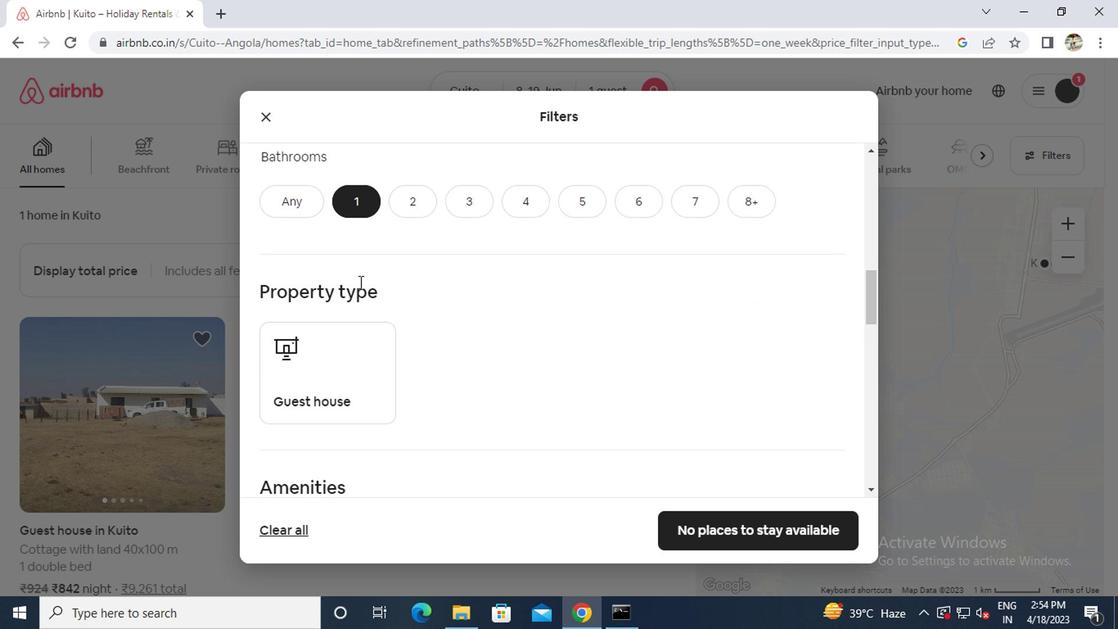 
Action: Mouse scrolled (355, 281) with delta (0, 0)
Screenshot: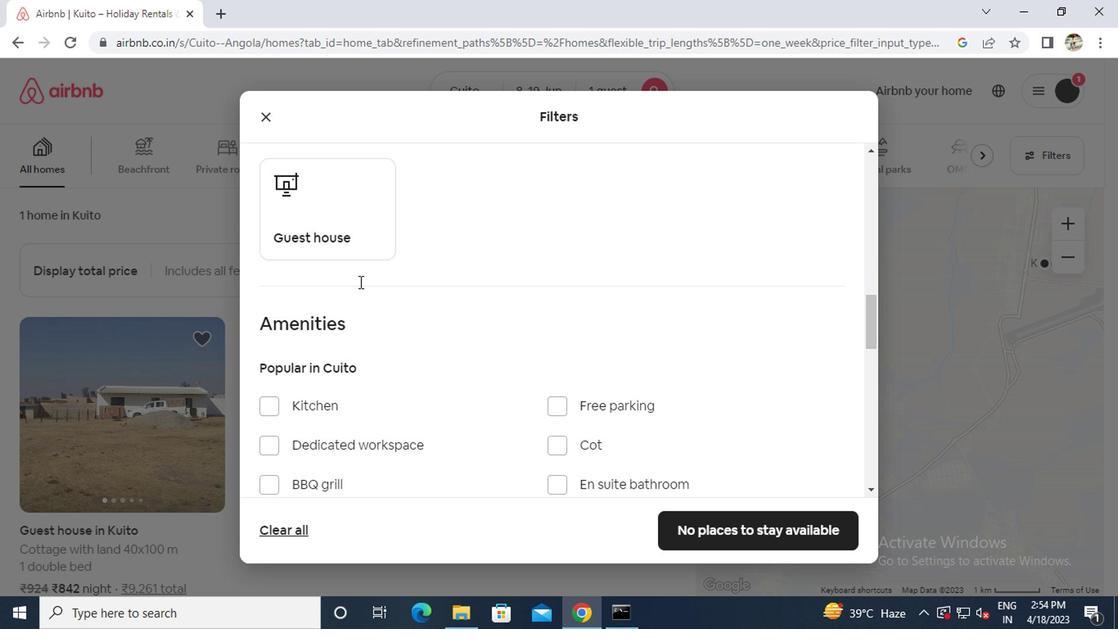 
Action: Mouse moved to (273, 402)
Screenshot: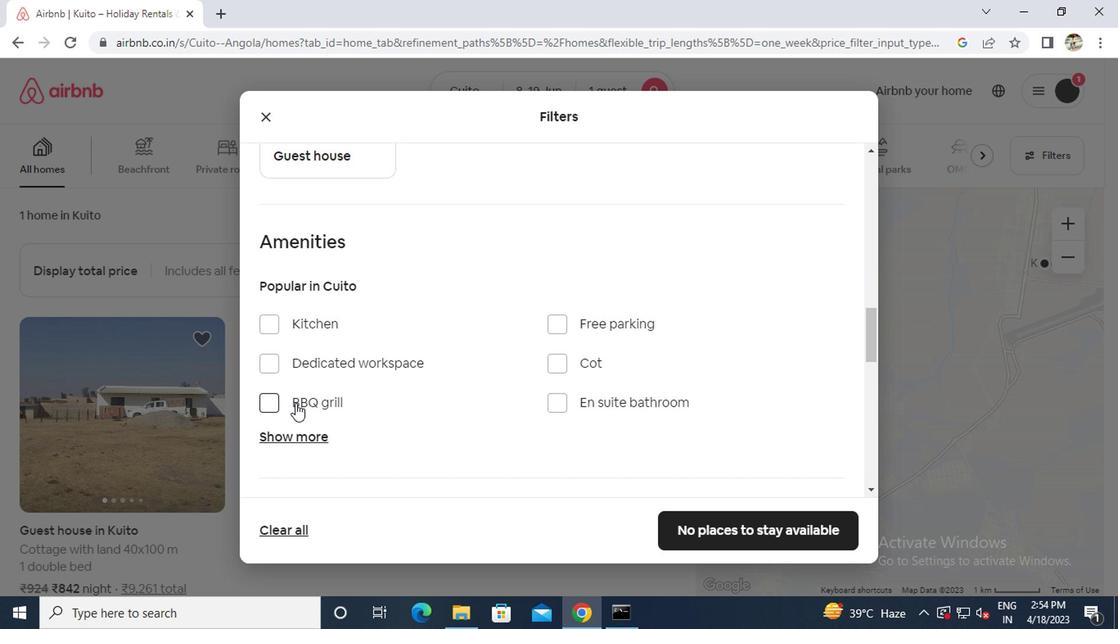 
Action: Mouse pressed left at (273, 402)
Screenshot: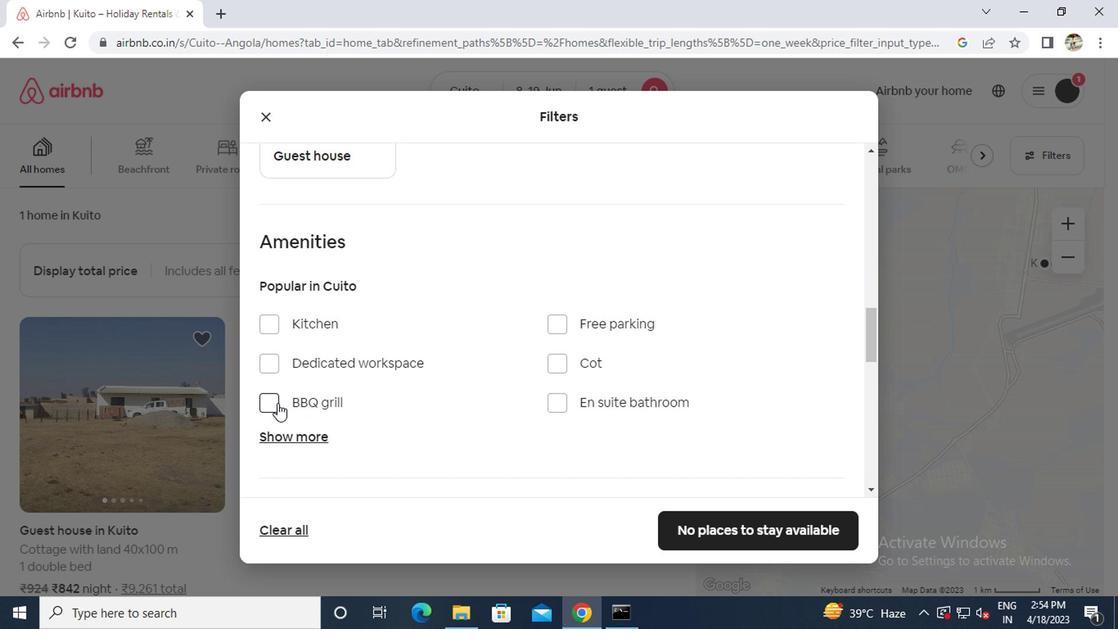 
Action: Mouse moved to (290, 439)
Screenshot: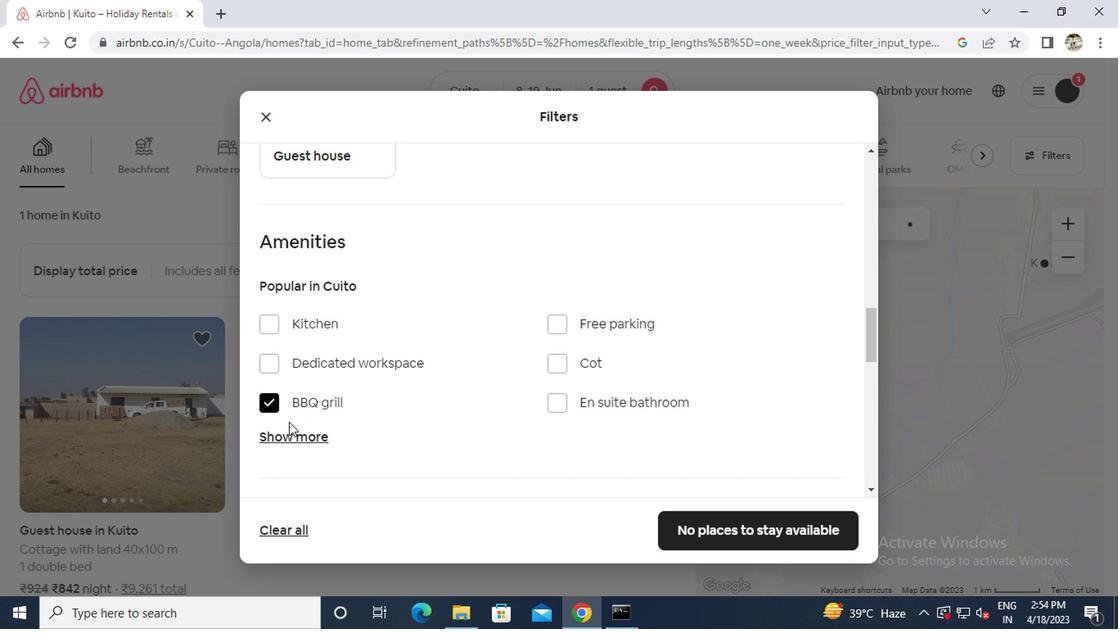 
Action: Mouse pressed left at (290, 439)
Screenshot: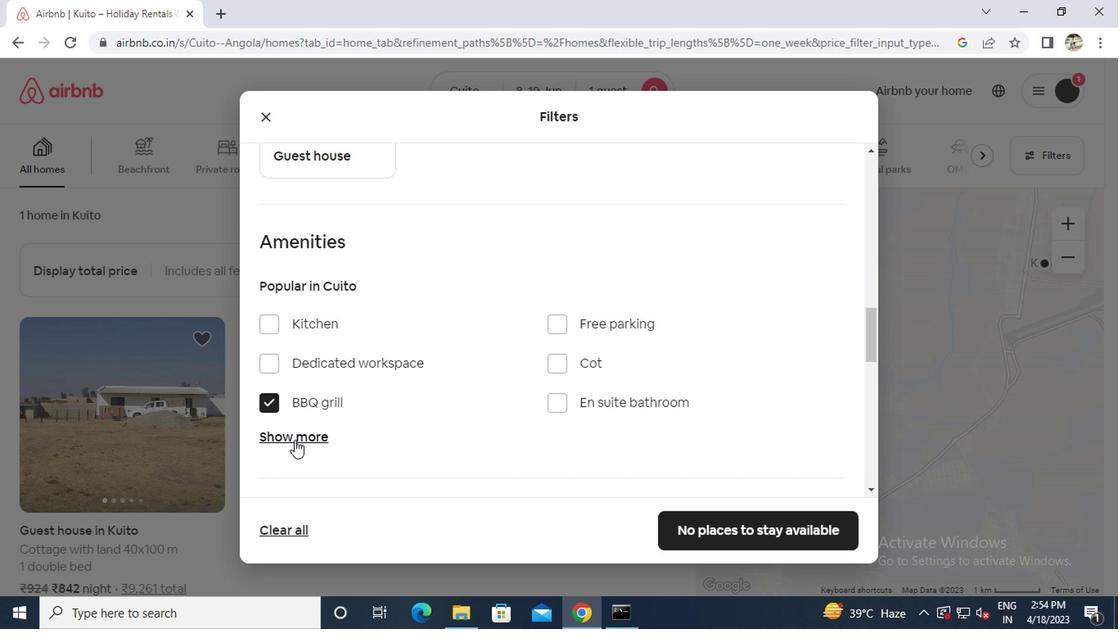 
Action: Mouse moved to (302, 435)
Screenshot: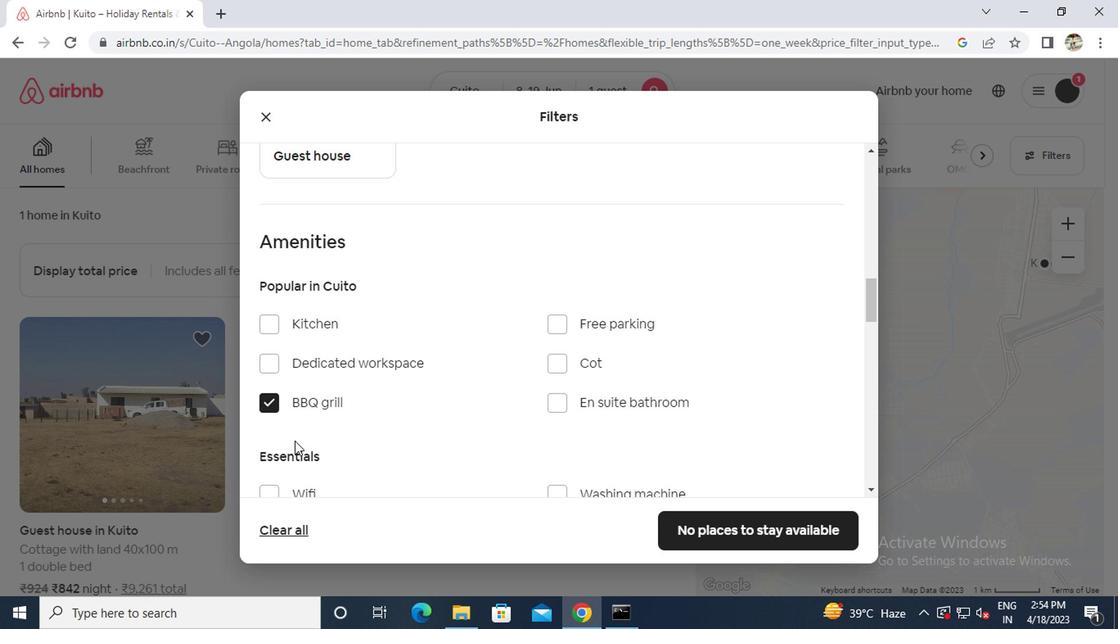 
Action: Mouse scrolled (302, 435) with delta (0, 0)
Screenshot: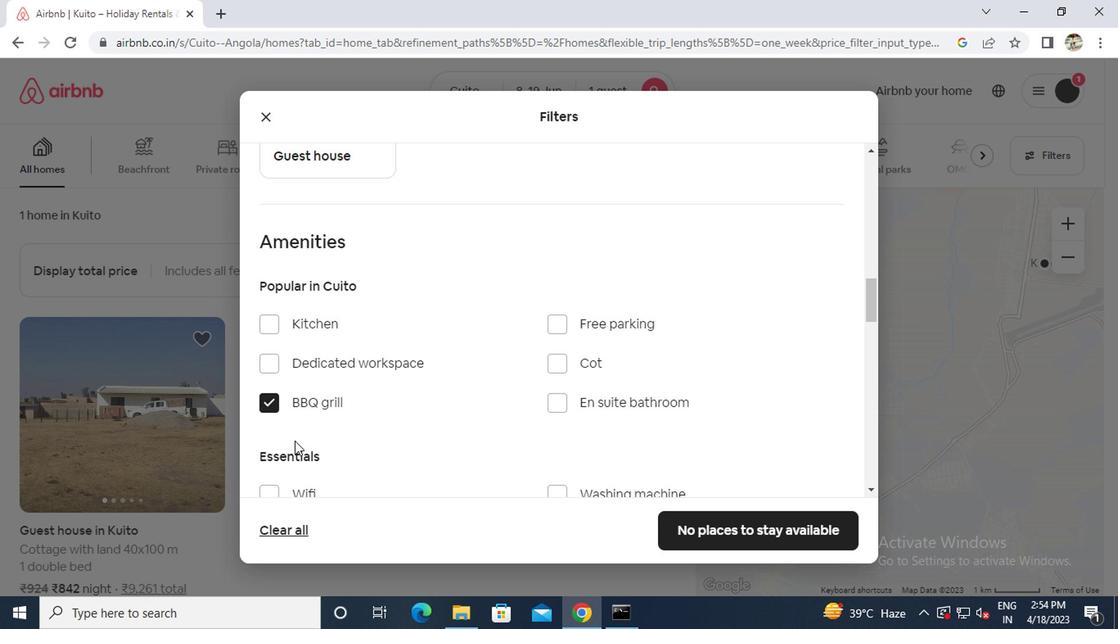 
Action: Mouse scrolled (302, 435) with delta (0, 0)
Screenshot: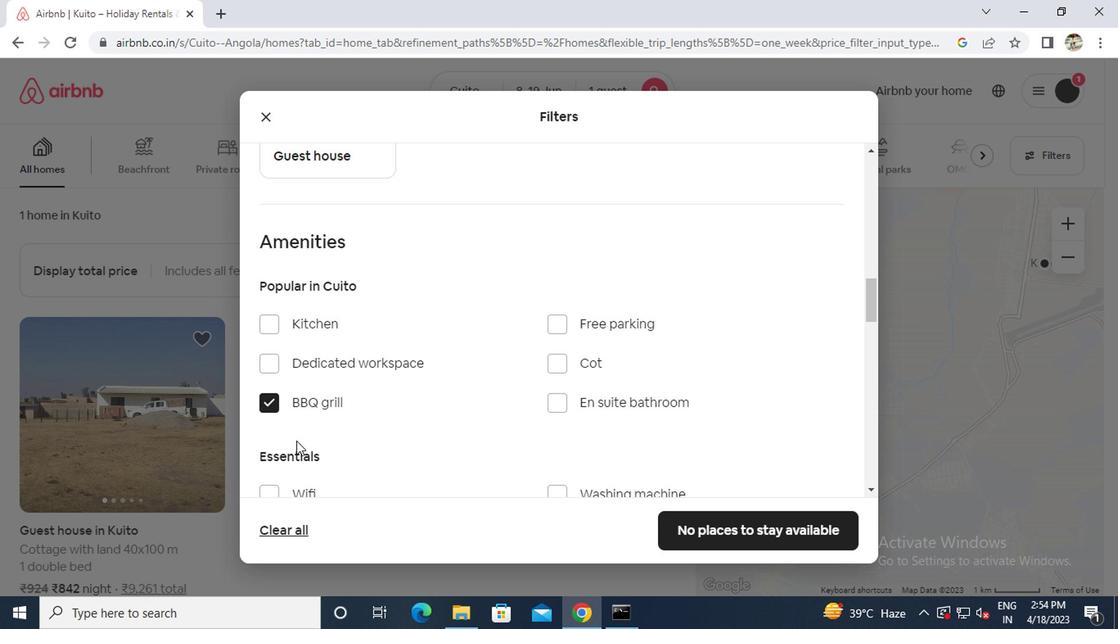 
Action: Mouse moved to (544, 369)
Screenshot: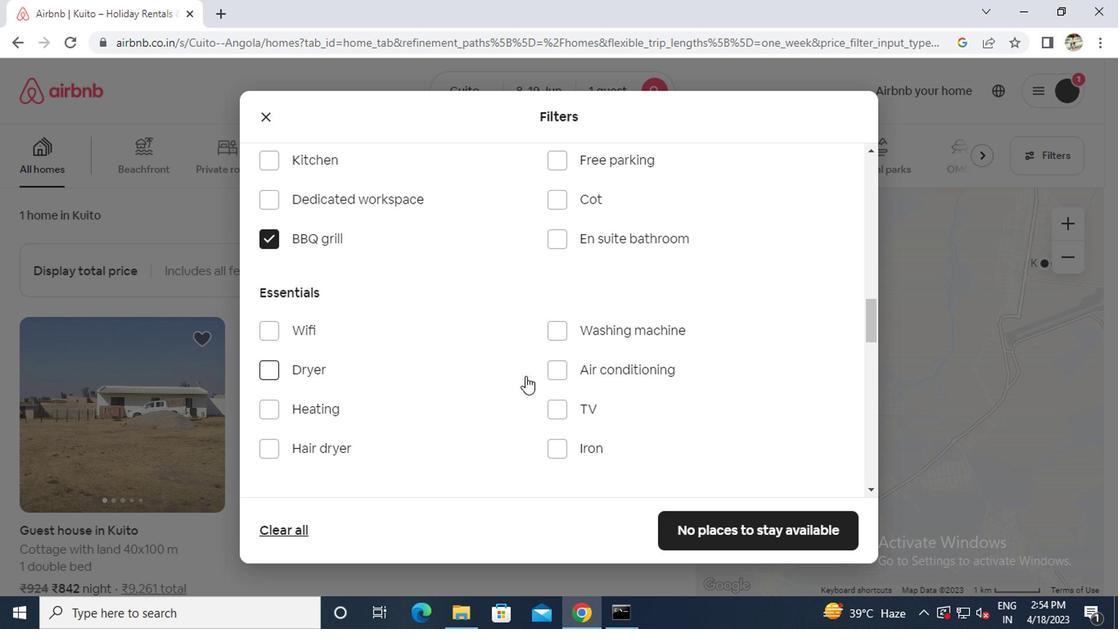 
Action: Mouse pressed left at (544, 369)
Screenshot: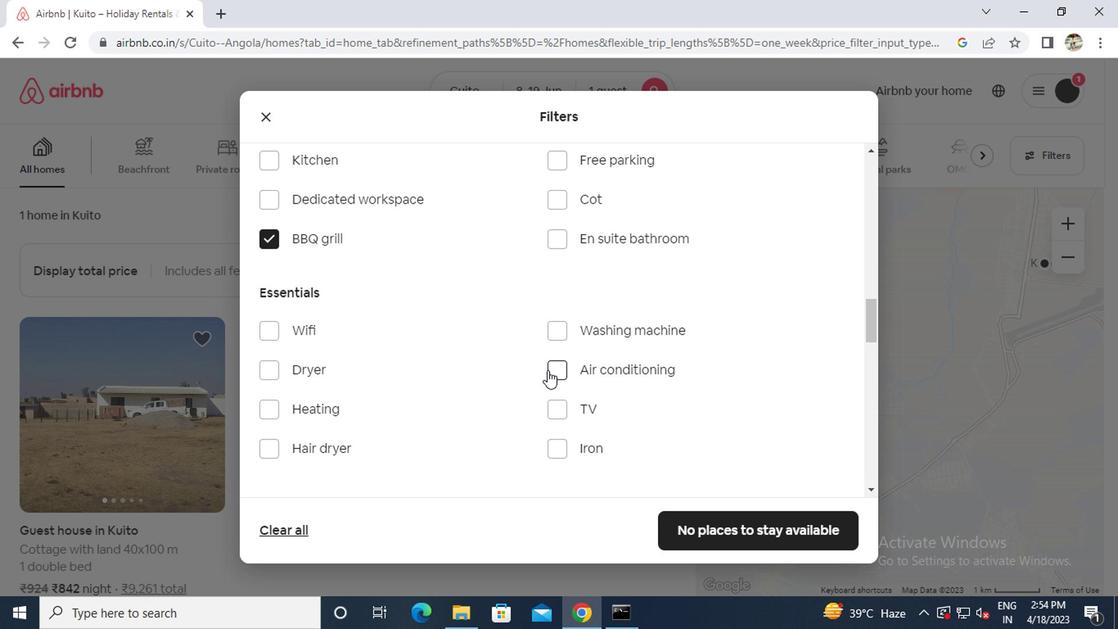 
Action: Mouse scrolled (544, 369) with delta (0, 0)
Screenshot: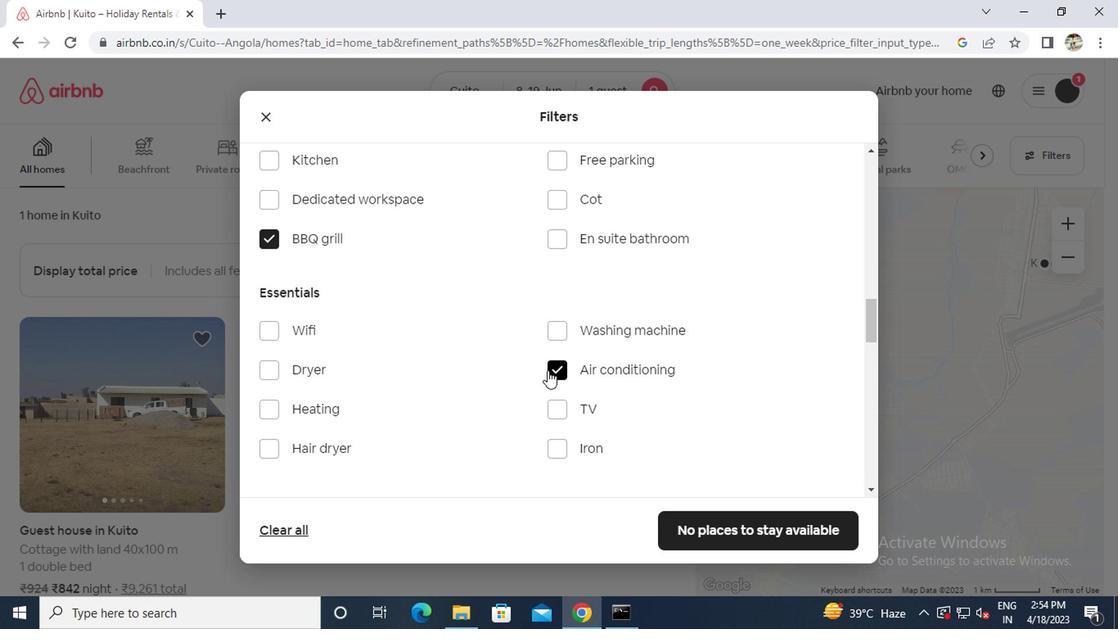 
Action: Mouse scrolled (544, 369) with delta (0, 0)
Screenshot: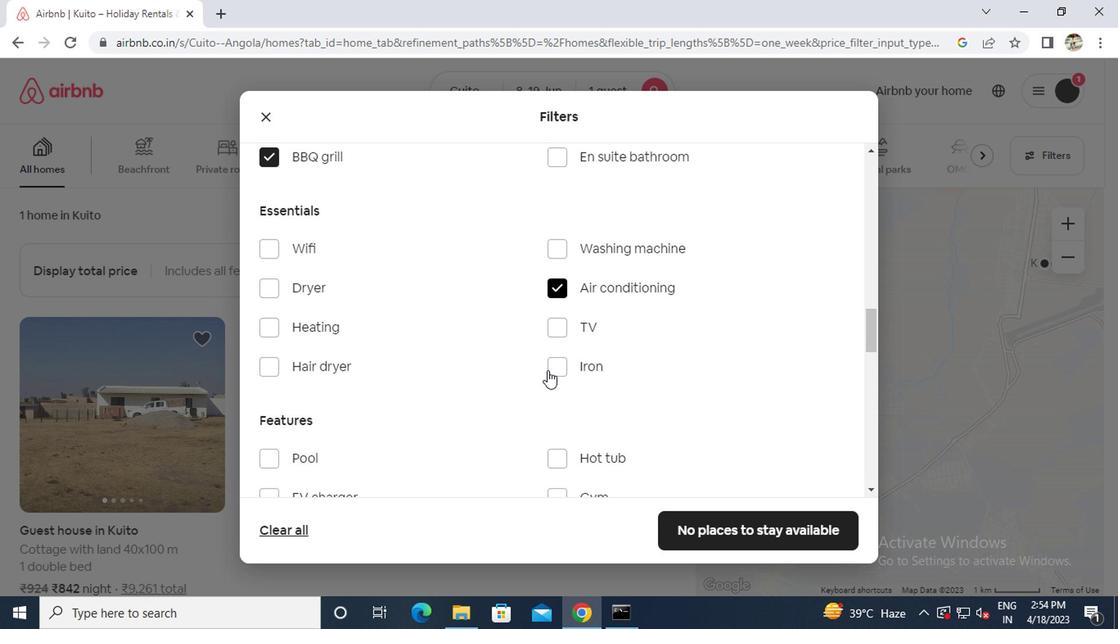 
Action: Mouse scrolled (544, 369) with delta (0, 0)
Screenshot: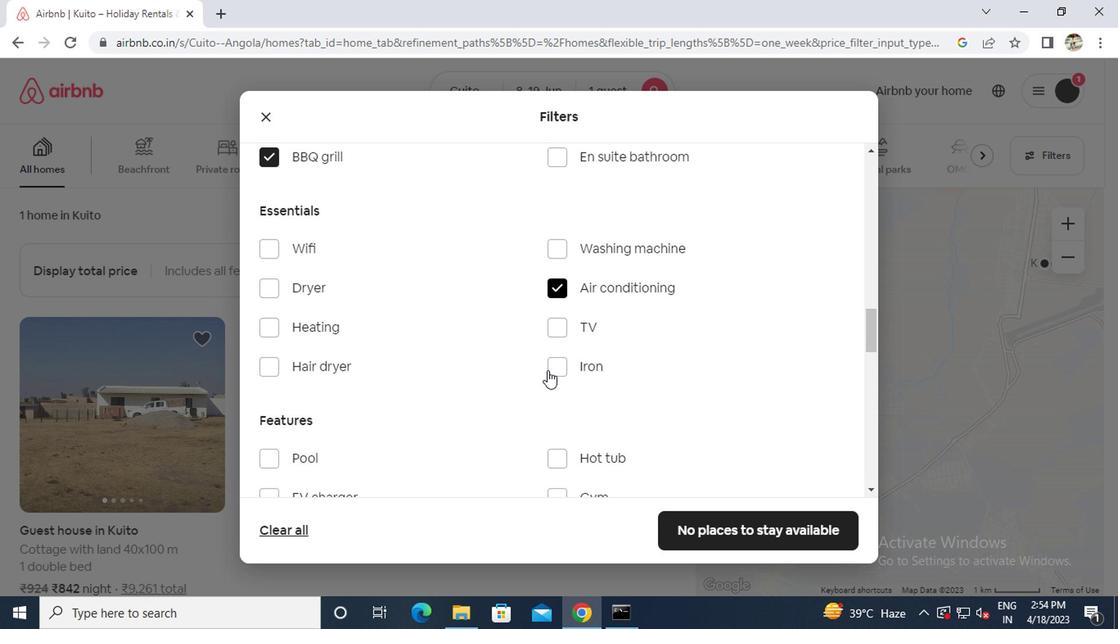 
Action: Mouse moved to (273, 410)
Screenshot: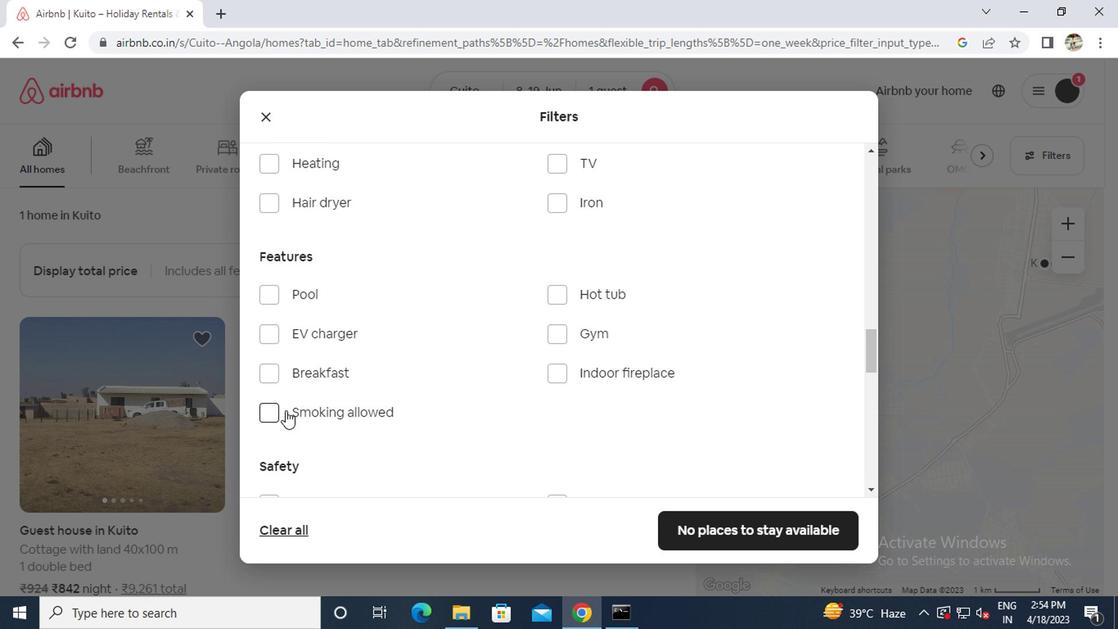 
Action: Mouse pressed left at (273, 410)
Screenshot: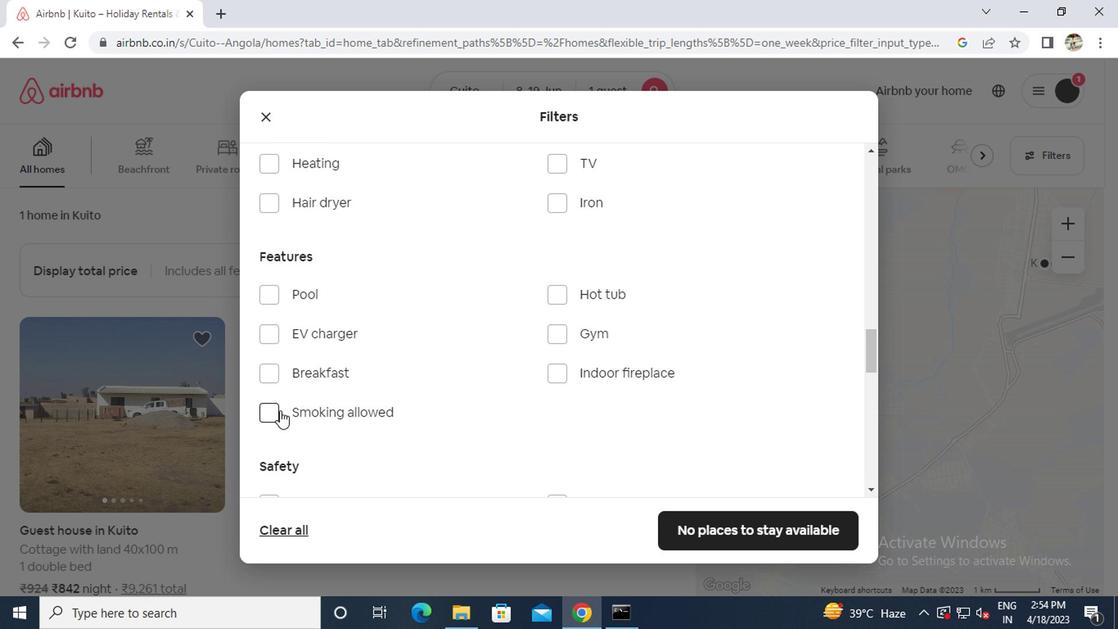 
Action: Mouse moved to (439, 410)
Screenshot: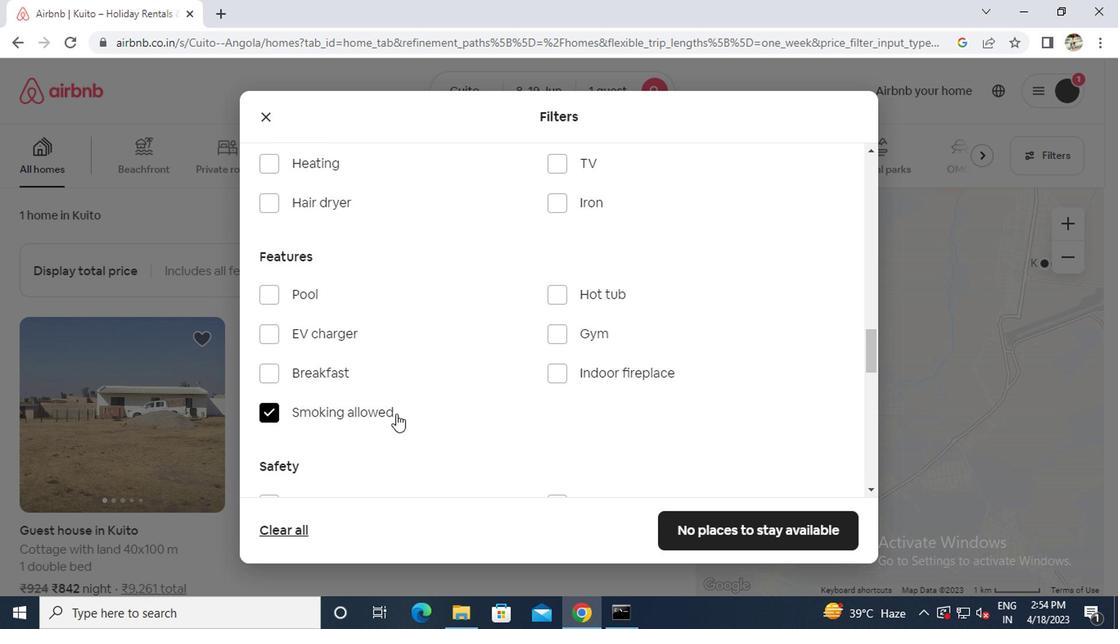 
Action: Mouse scrolled (439, 410) with delta (0, 0)
Screenshot: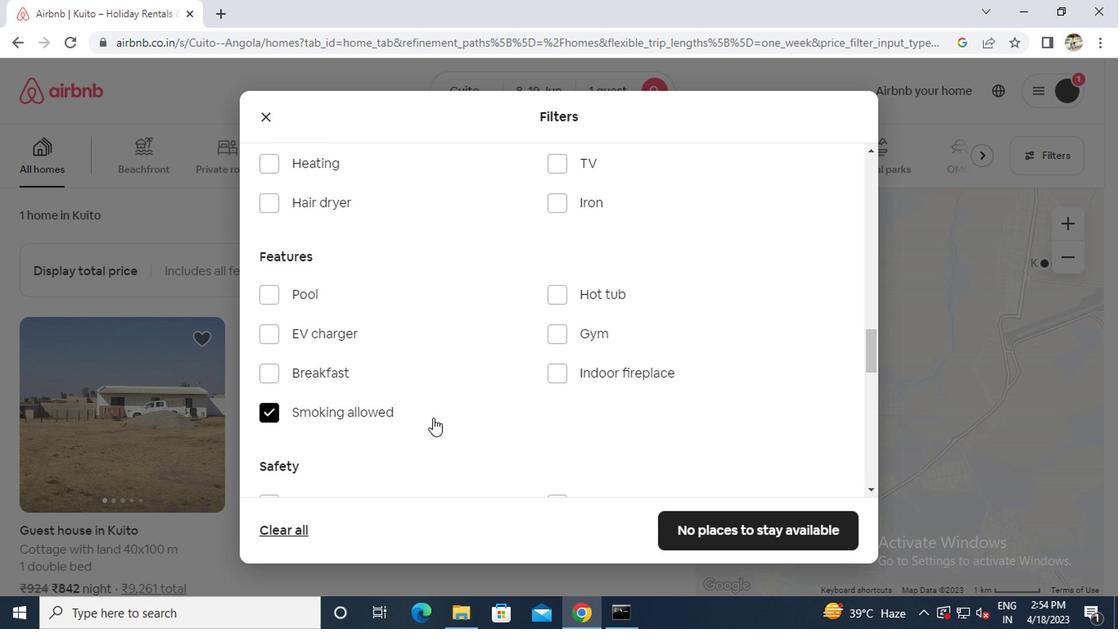 
Action: Mouse scrolled (439, 410) with delta (0, 0)
Screenshot: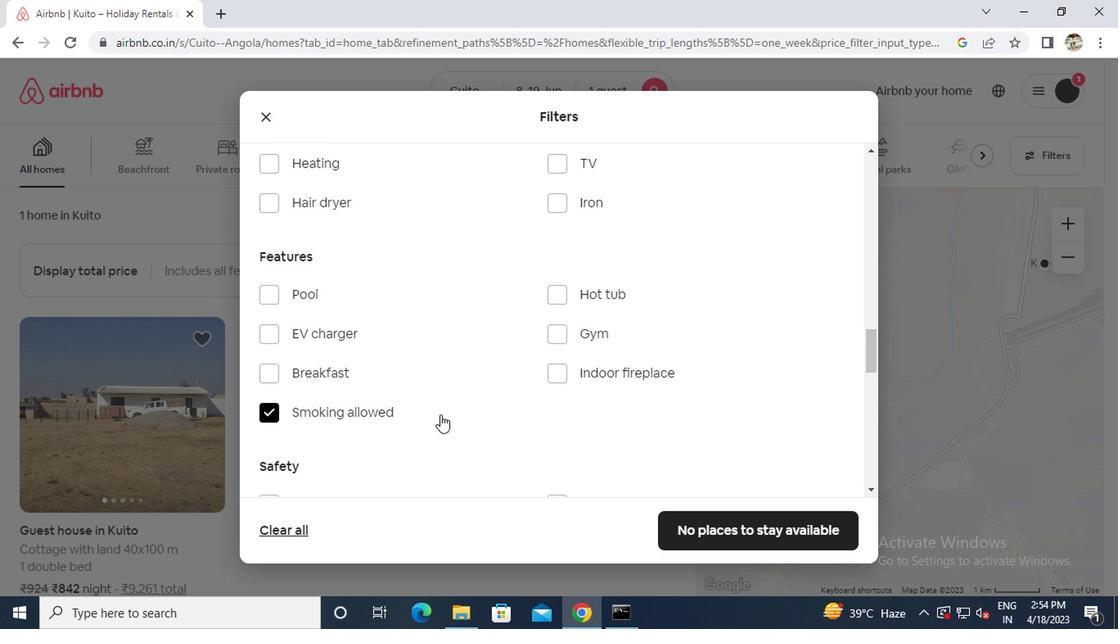 
Action: Mouse moved to (439, 406)
Screenshot: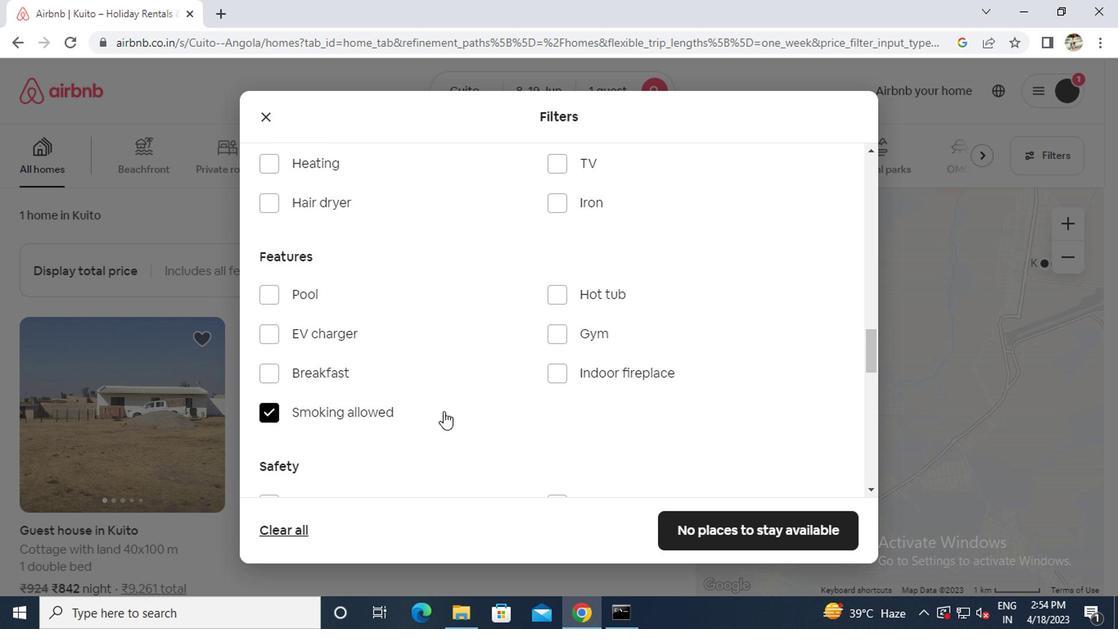 
Action: Mouse scrolled (439, 406) with delta (0, 0)
Screenshot: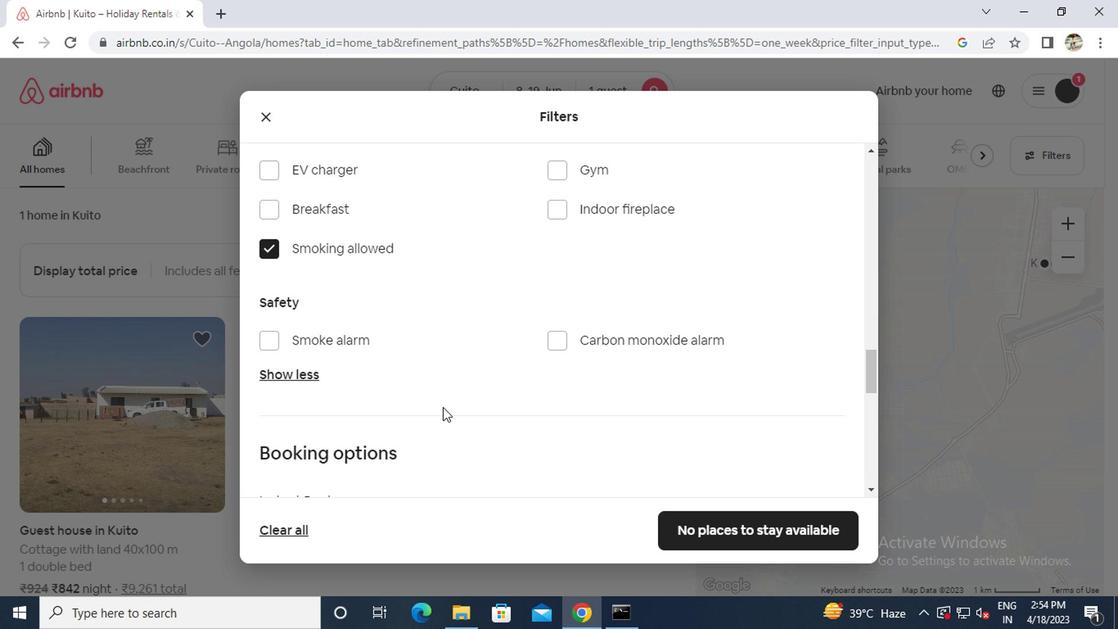 
Action: Mouse scrolled (439, 406) with delta (0, 0)
Screenshot: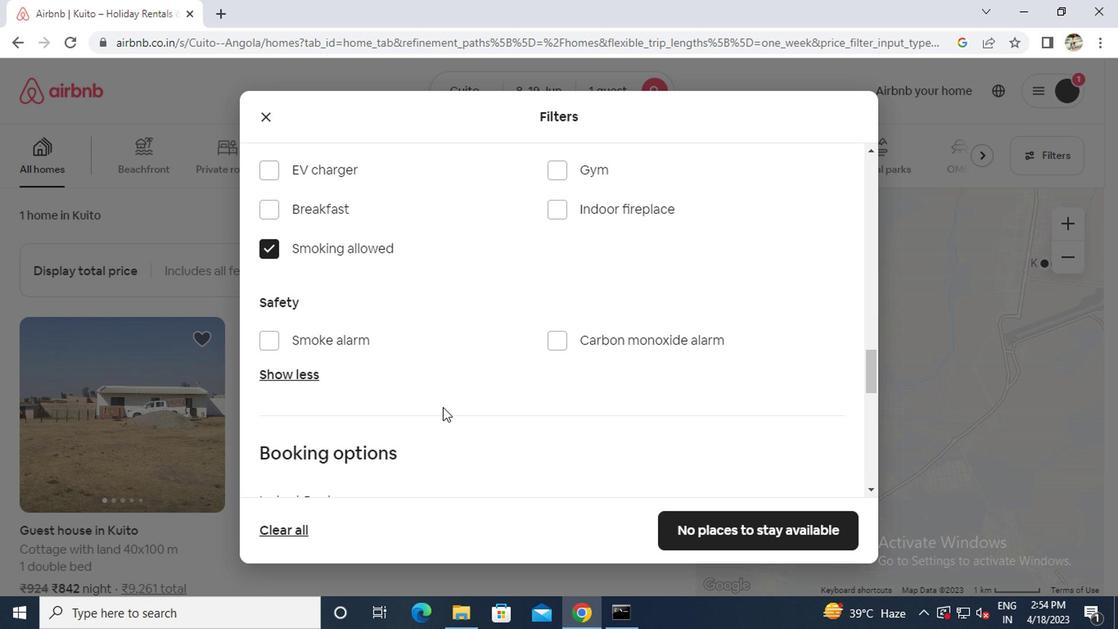 
Action: Mouse scrolled (439, 406) with delta (0, 0)
Screenshot: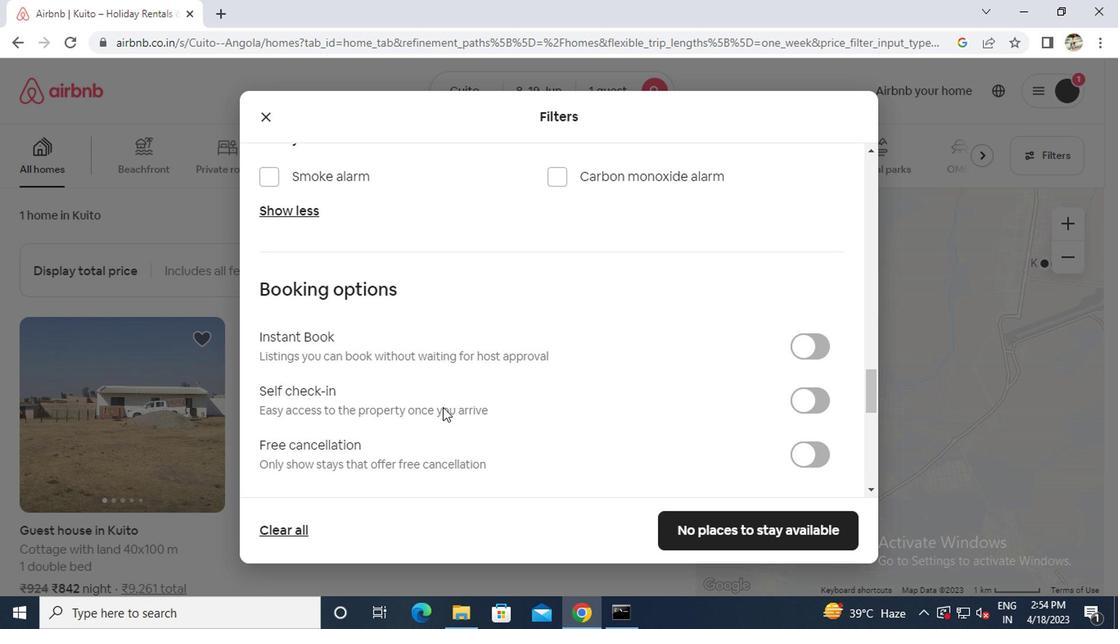 
Action: Mouse scrolled (439, 406) with delta (0, 0)
Screenshot: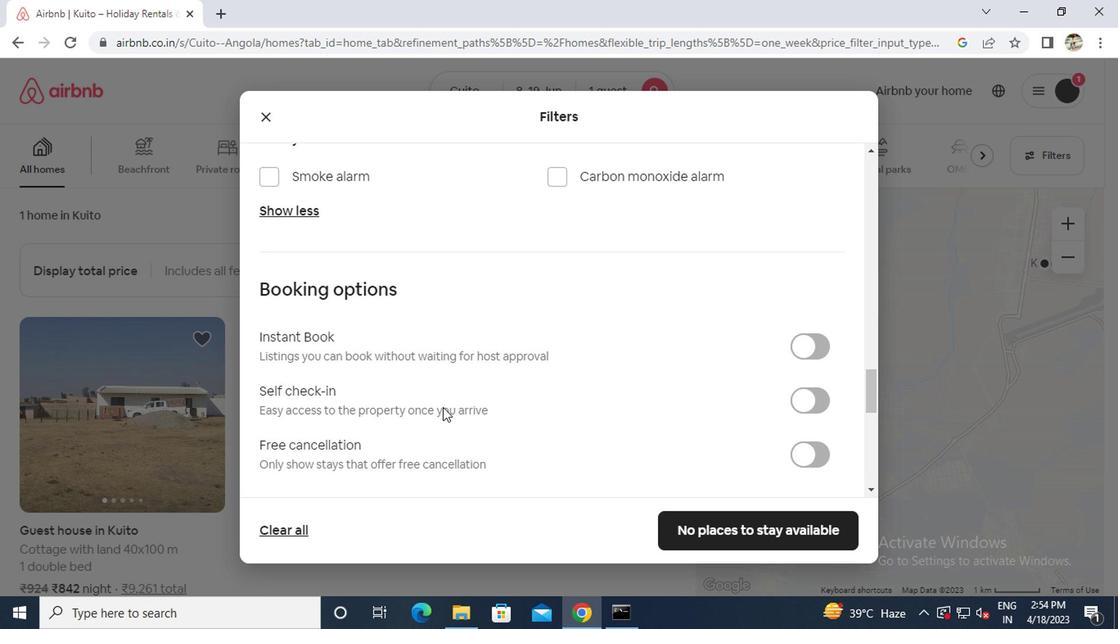 
Action: Mouse moved to (817, 237)
Screenshot: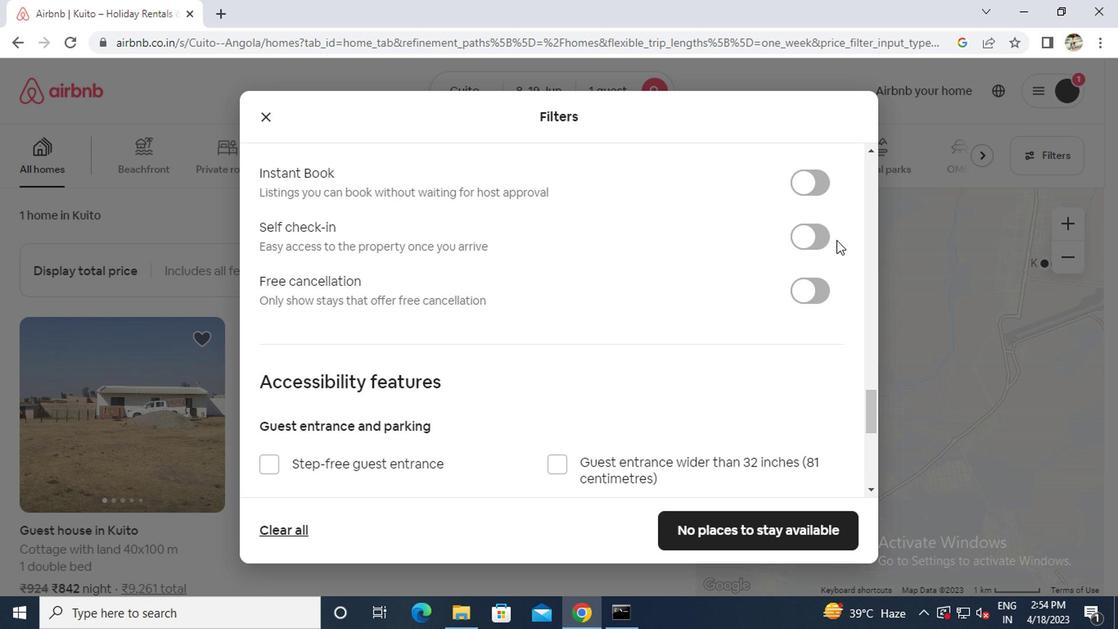 
Action: Mouse pressed left at (817, 237)
Screenshot: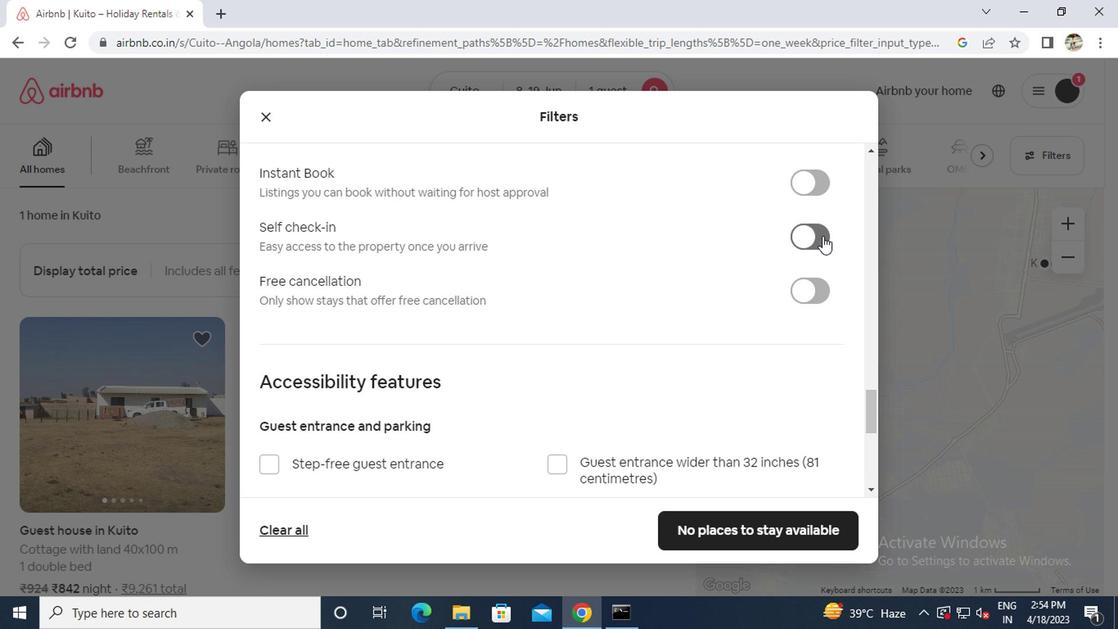 
Action: Mouse moved to (595, 296)
Screenshot: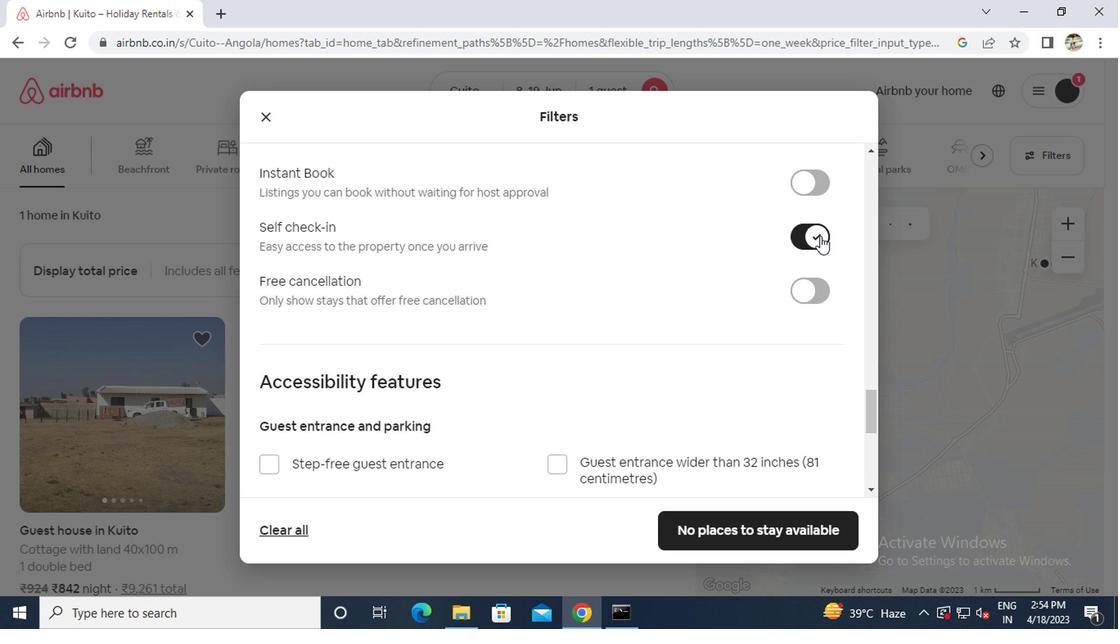 
Action: Mouse scrolled (595, 295) with delta (0, -1)
Screenshot: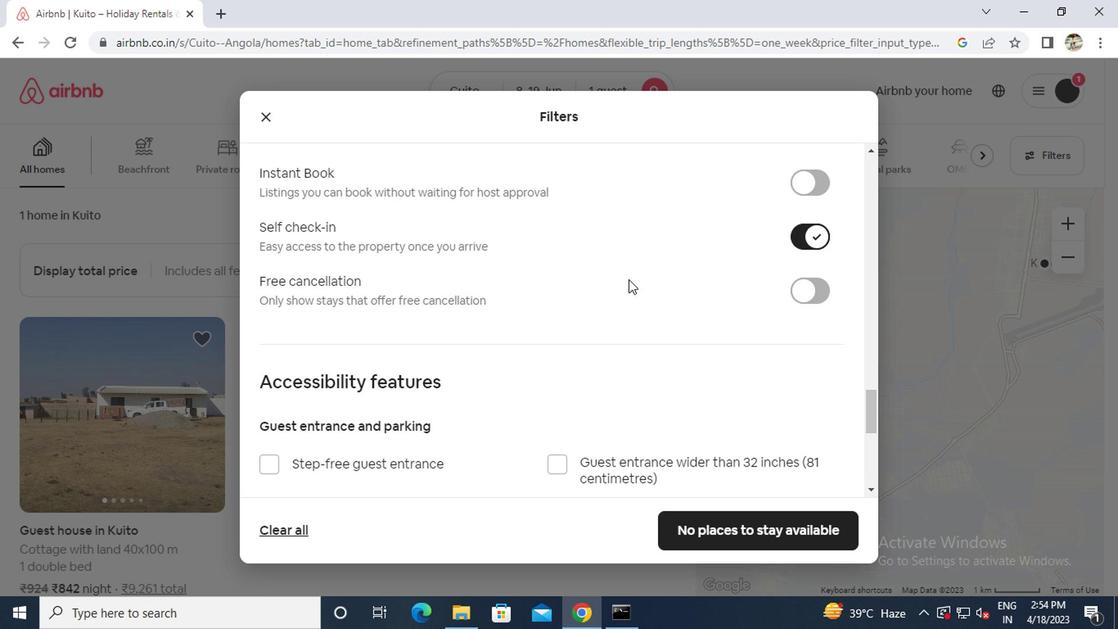 
Action: Mouse scrolled (595, 295) with delta (0, -1)
Screenshot: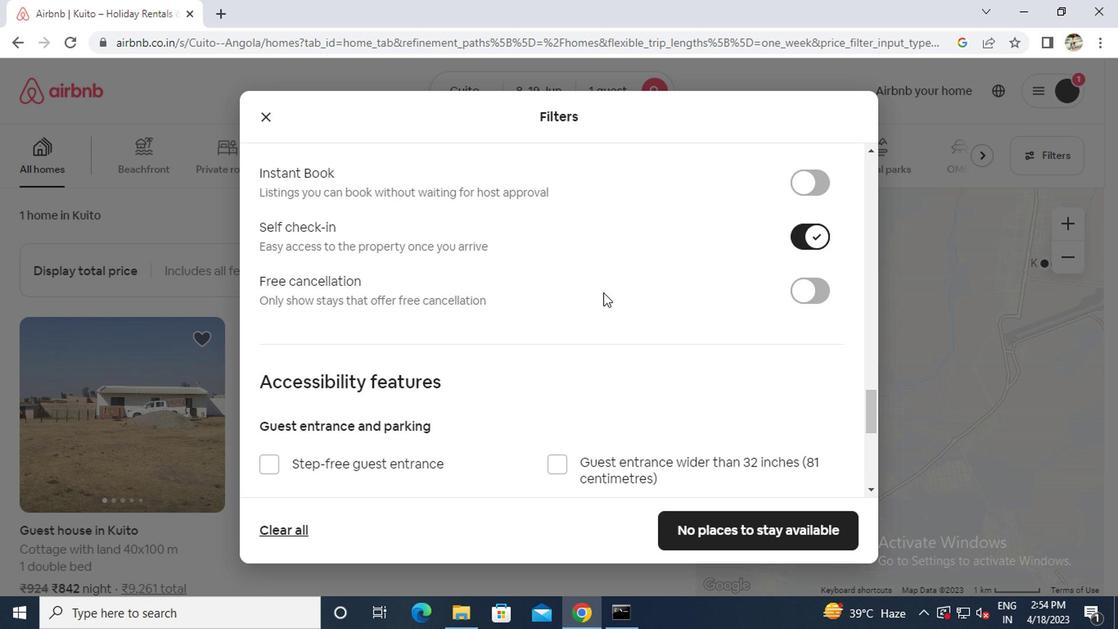 
Action: Mouse scrolled (595, 295) with delta (0, -1)
Screenshot: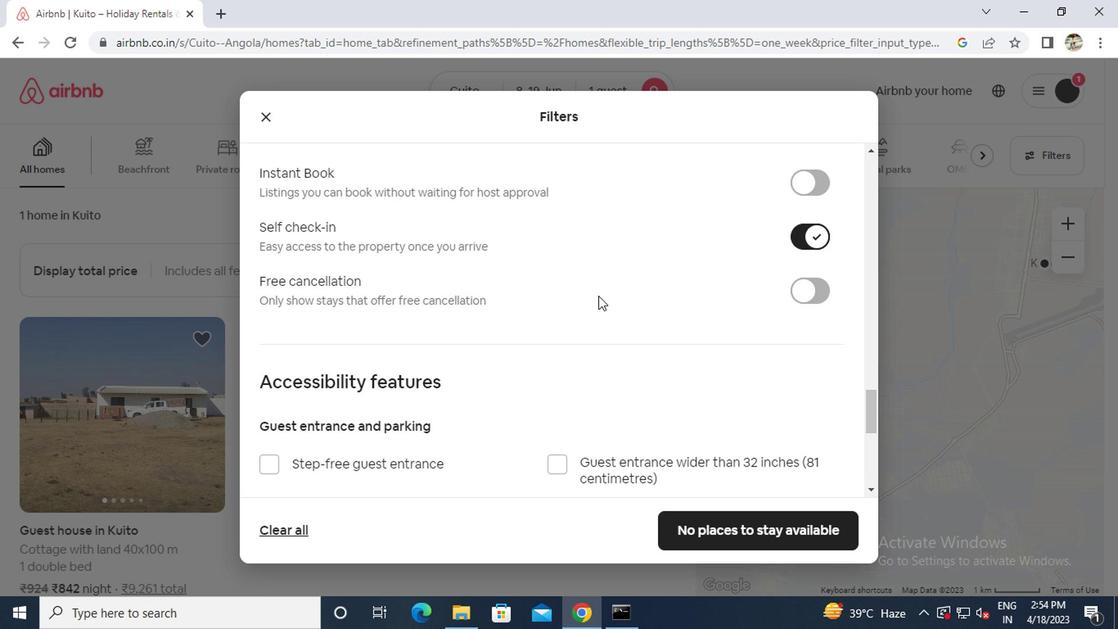 
Action: Mouse scrolled (595, 295) with delta (0, -1)
Screenshot: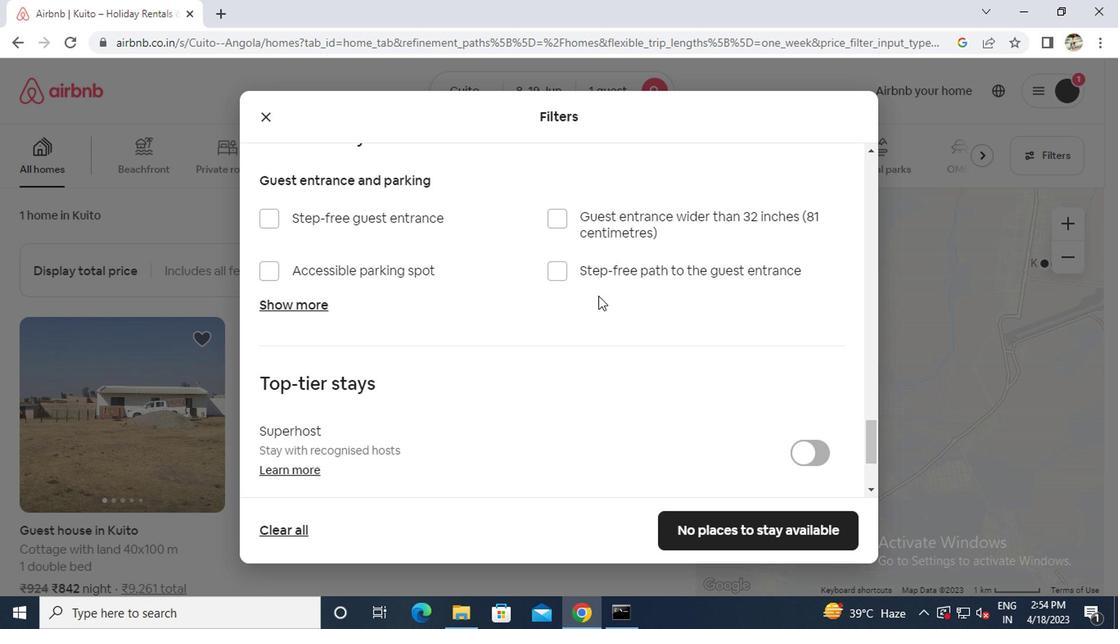 
Action: Mouse scrolled (595, 295) with delta (0, -1)
Screenshot: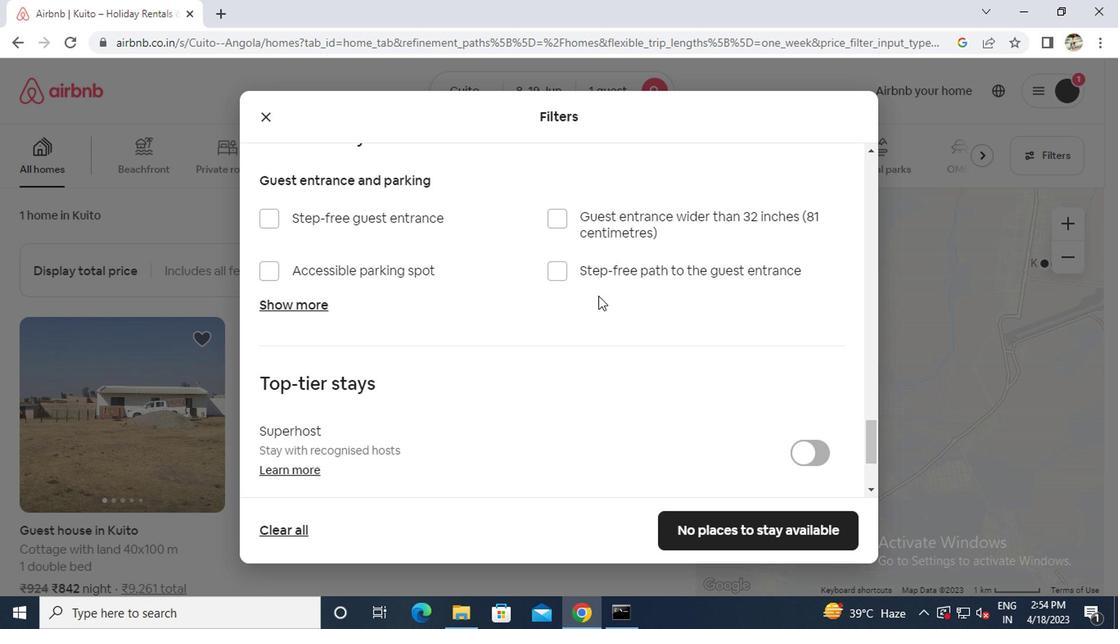 
Action: Mouse scrolled (595, 295) with delta (0, -1)
Screenshot: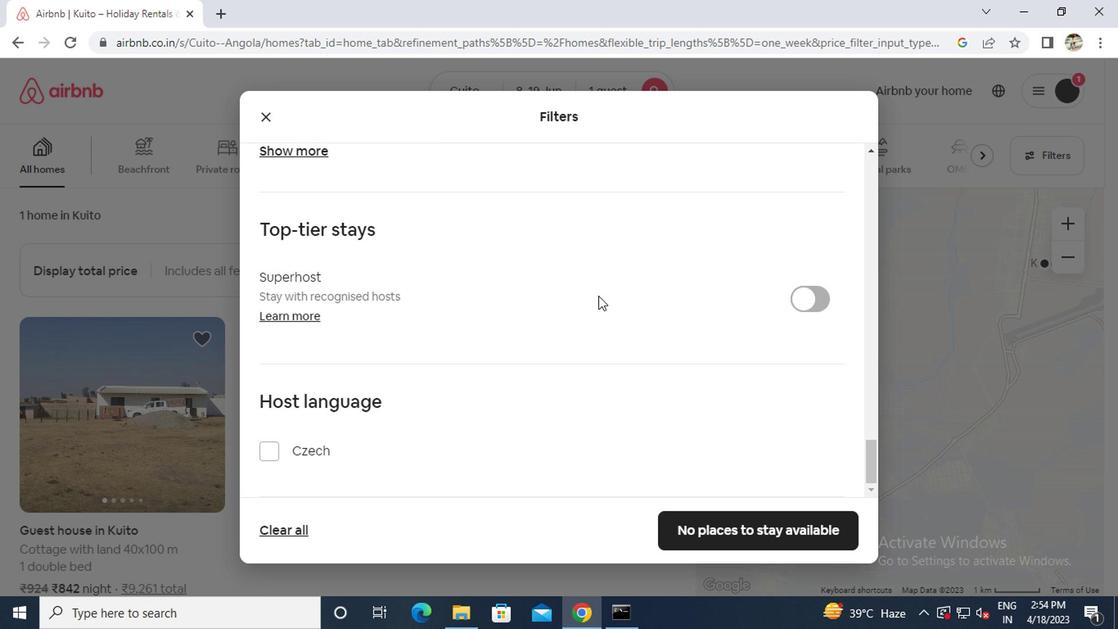 
Action: Mouse scrolled (595, 295) with delta (0, -1)
Screenshot: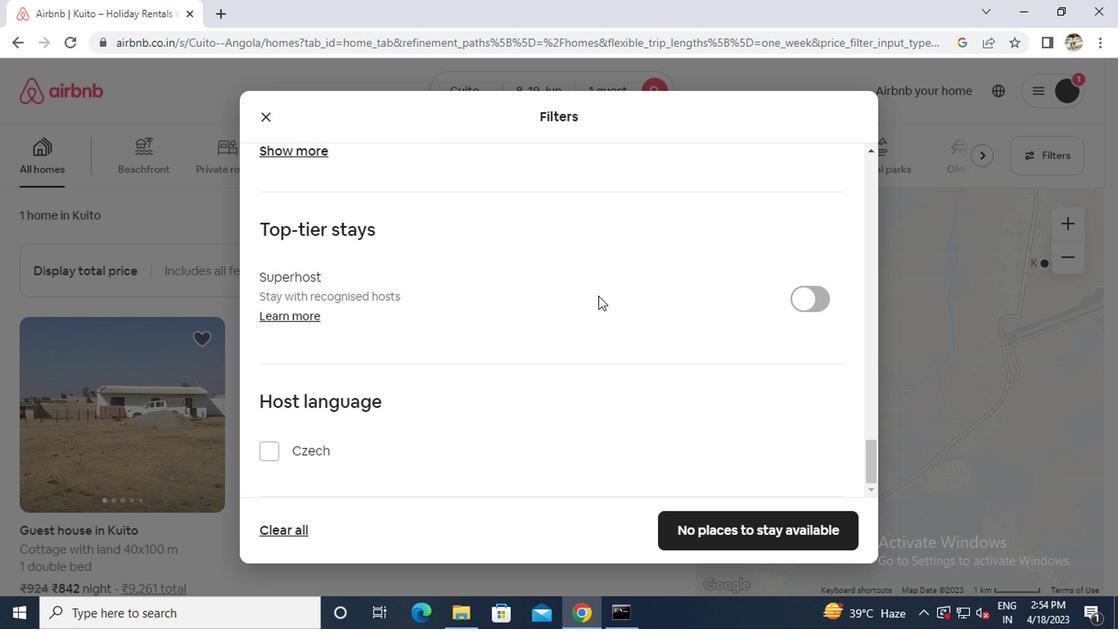 
Action: Mouse scrolled (595, 295) with delta (0, -1)
Screenshot: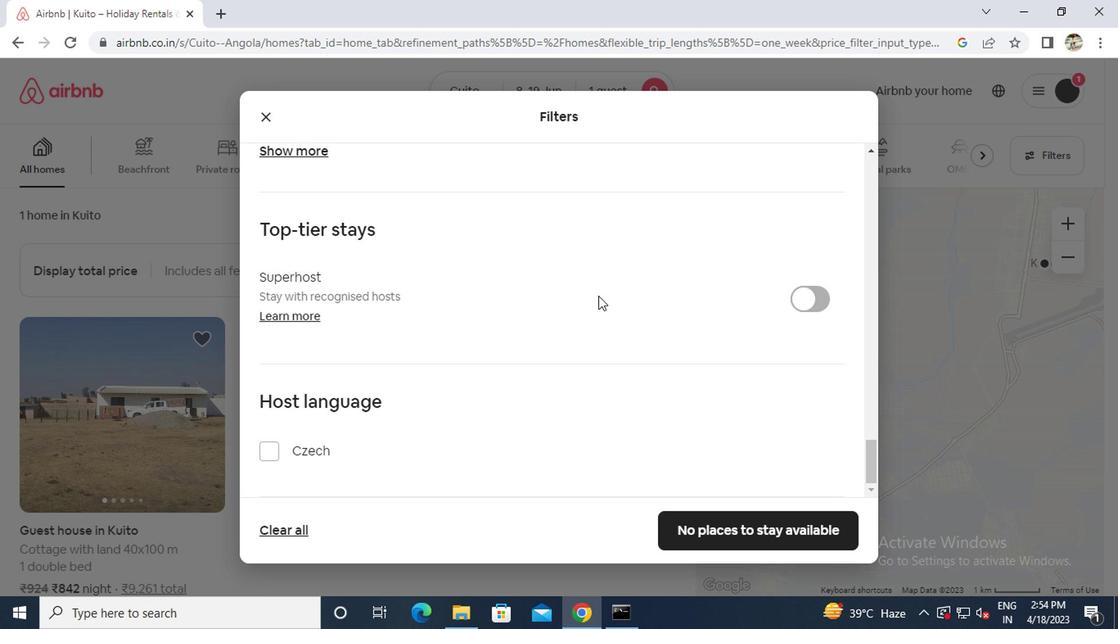 
Action: Mouse moved to (674, 514)
Screenshot: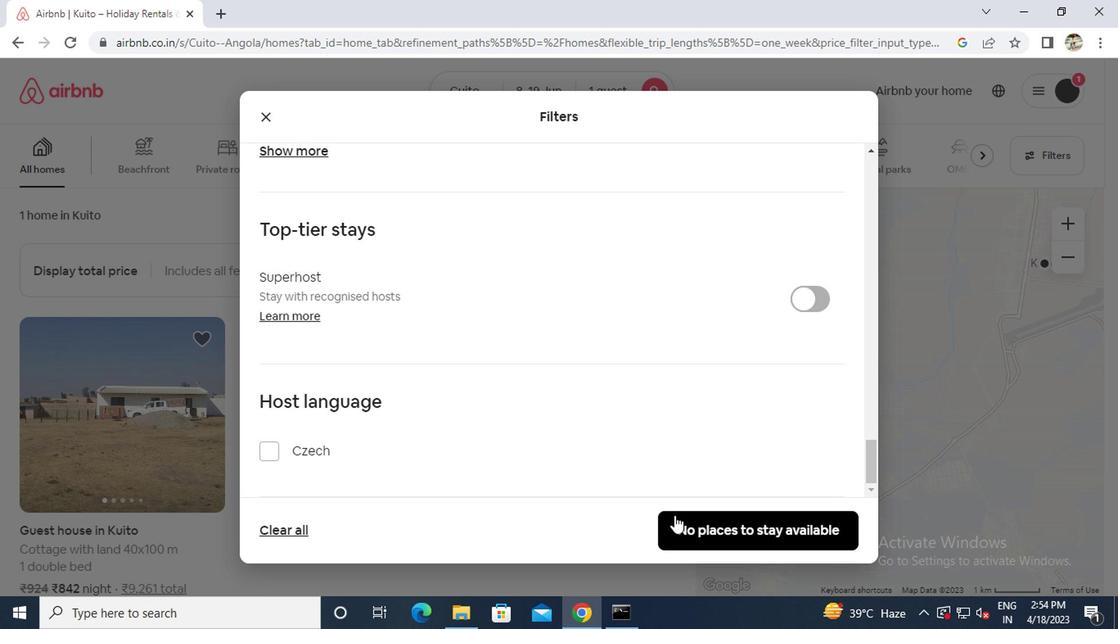 
Action: Mouse pressed left at (674, 514)
Screenshot: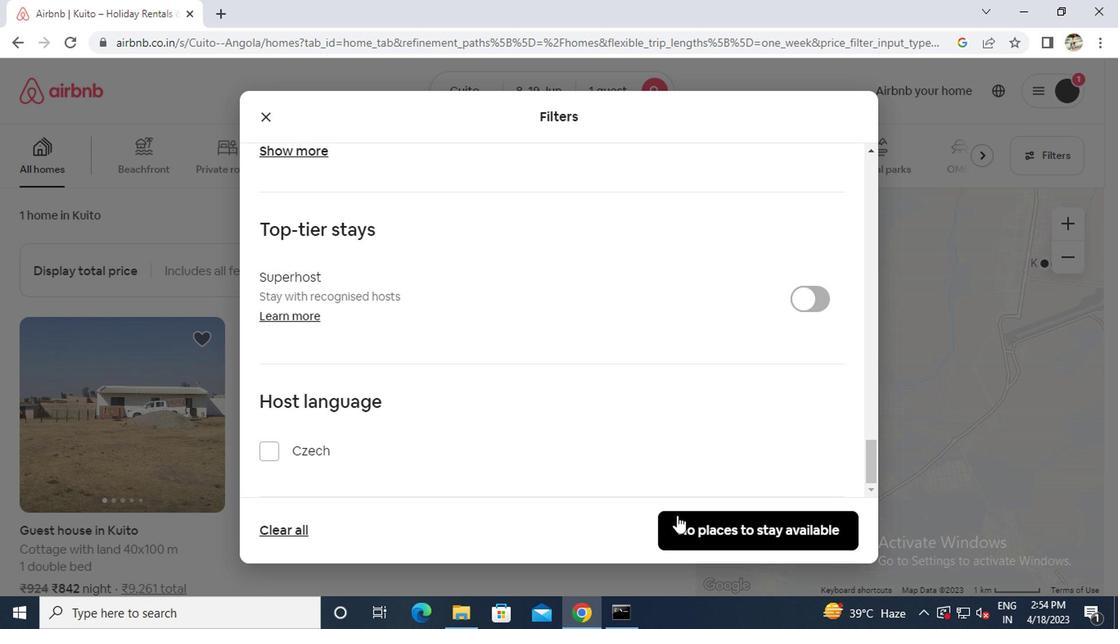 
